 Task: Share a photo edited with the "Silvertone" filter for a vintage black-and-white look
Action: Mouse pressed left at (780, 533)
Screenshot: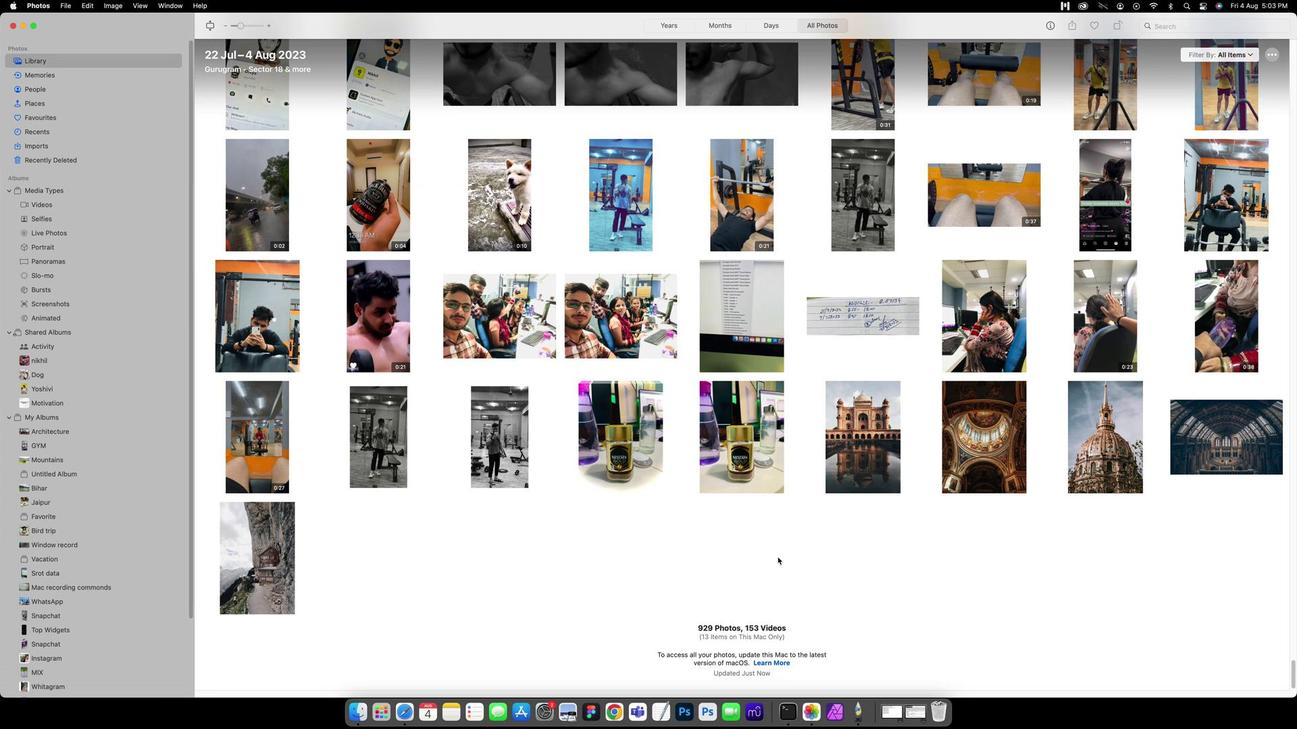 
Action: Mouse moved to (725, 429)
Screenshot: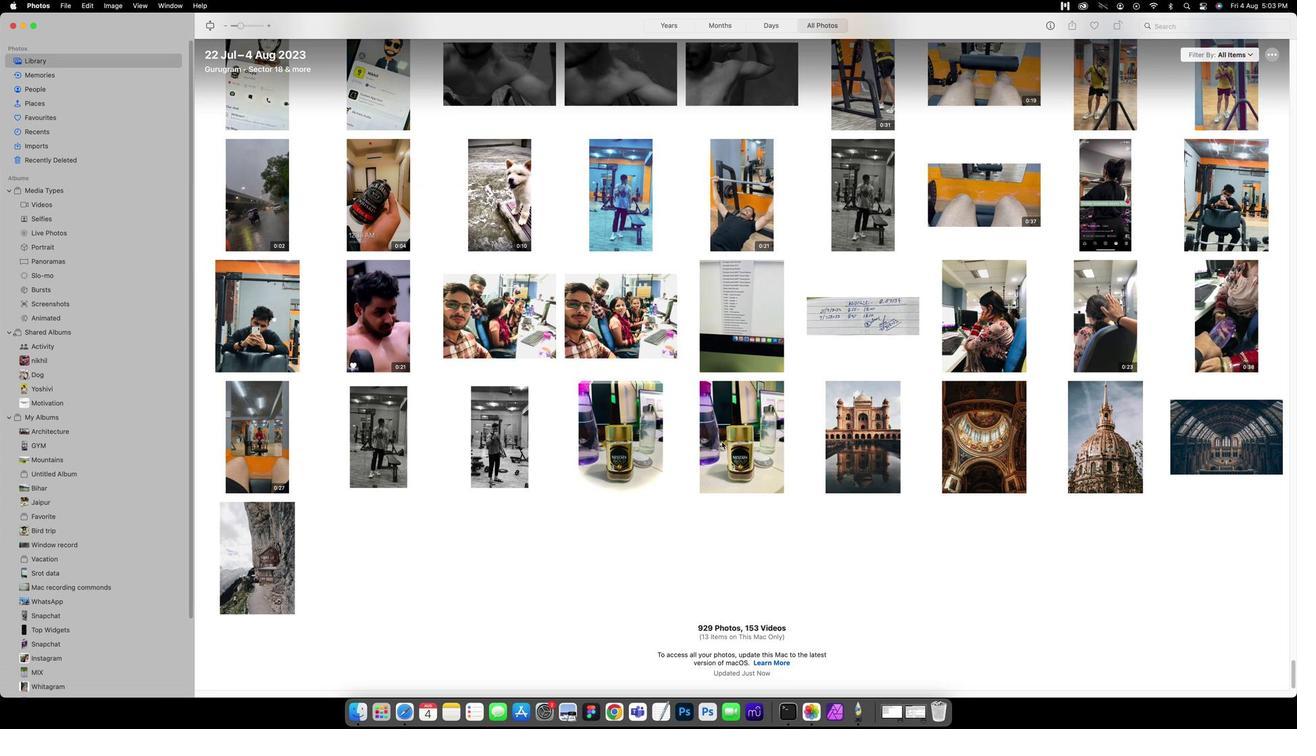 
Action: Mouse pressed left at (725, 429)
Screenshot: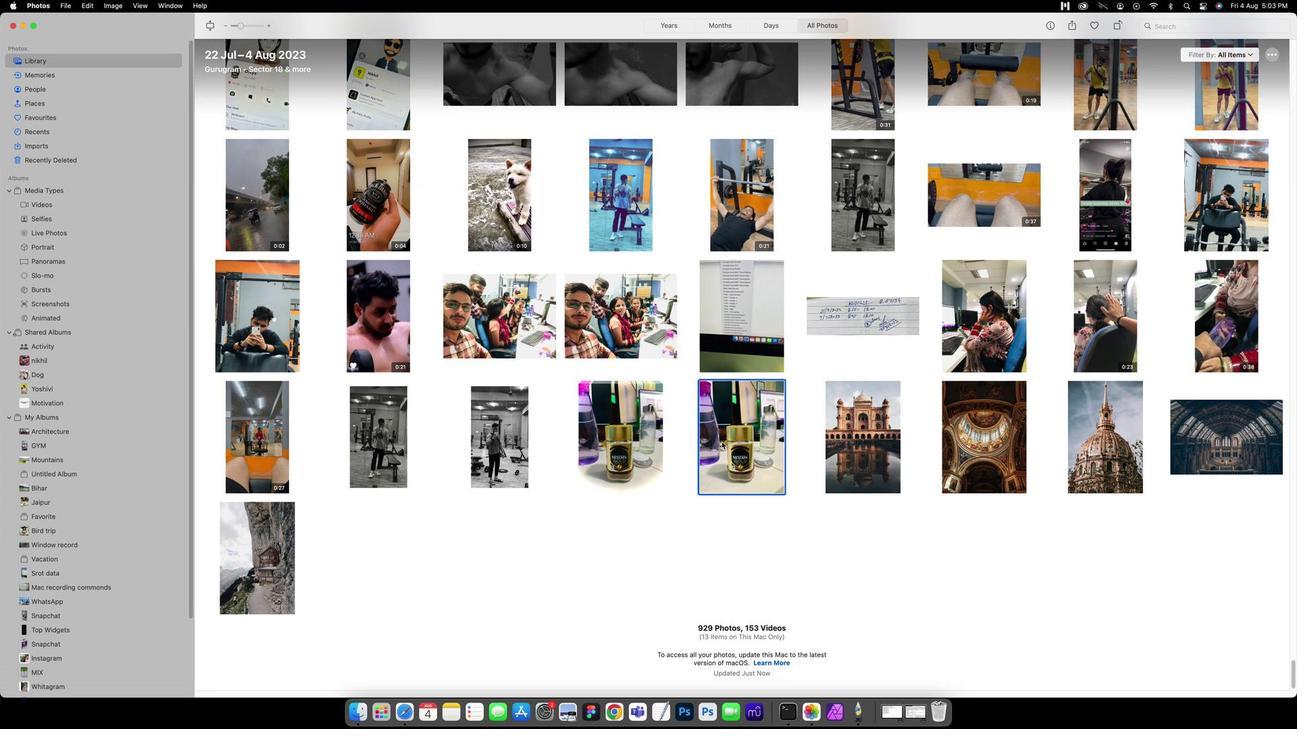 
Action: Mouse pressed left at (725, 429)
Screenshot: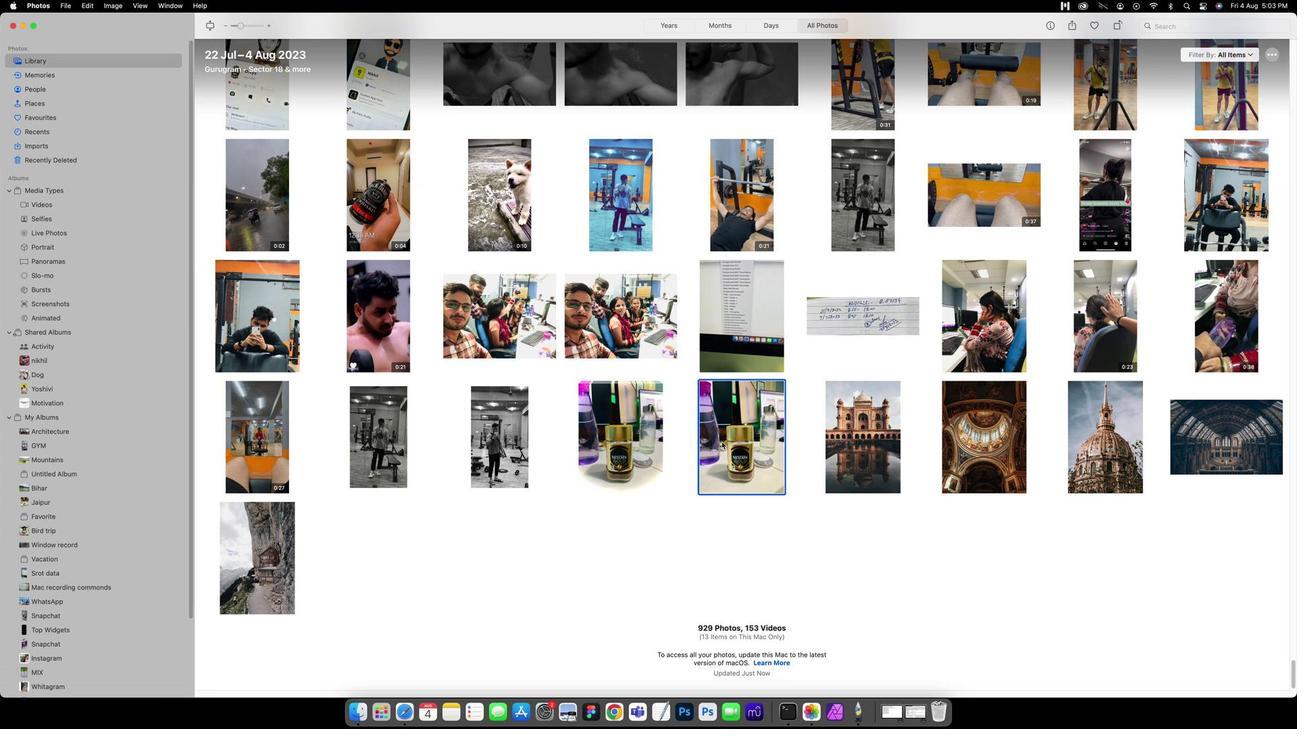 
Action: Mouse moved to (1262, 50)
Screenshot: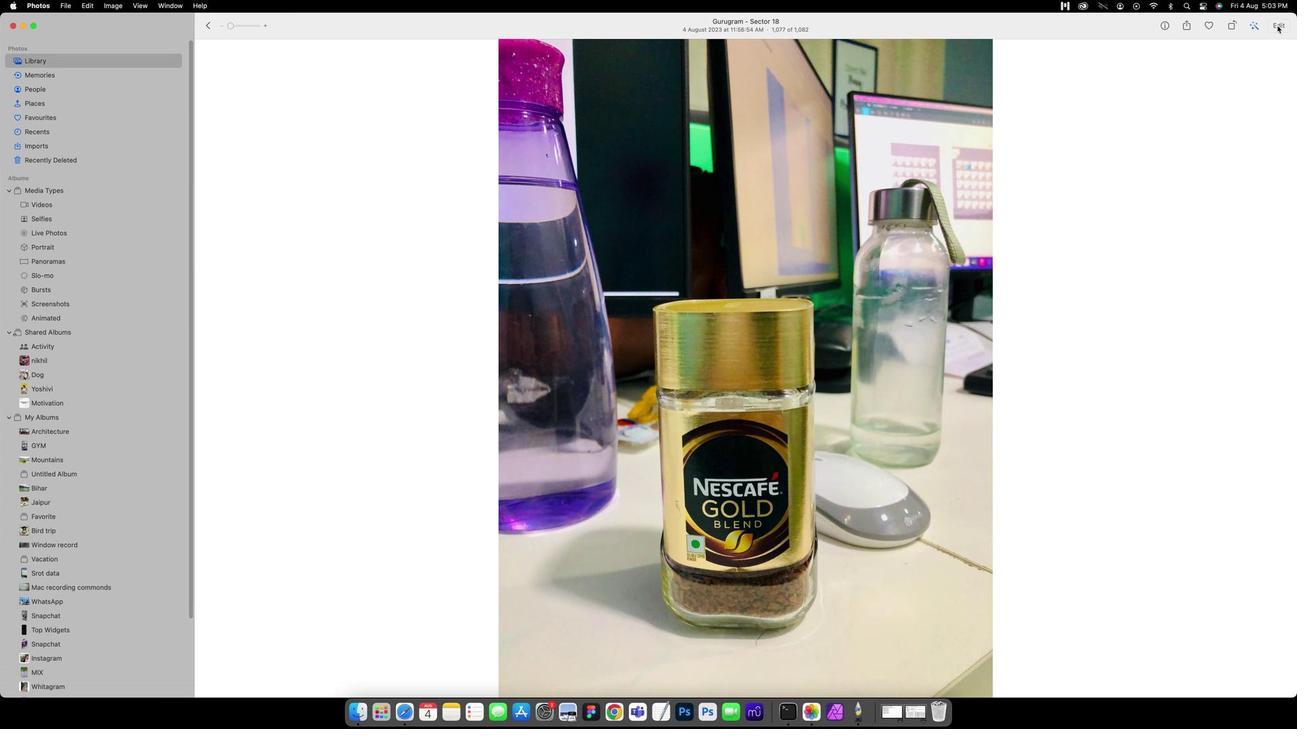 
Action: Mouse pressed left at (1262, 50)
Screenshot: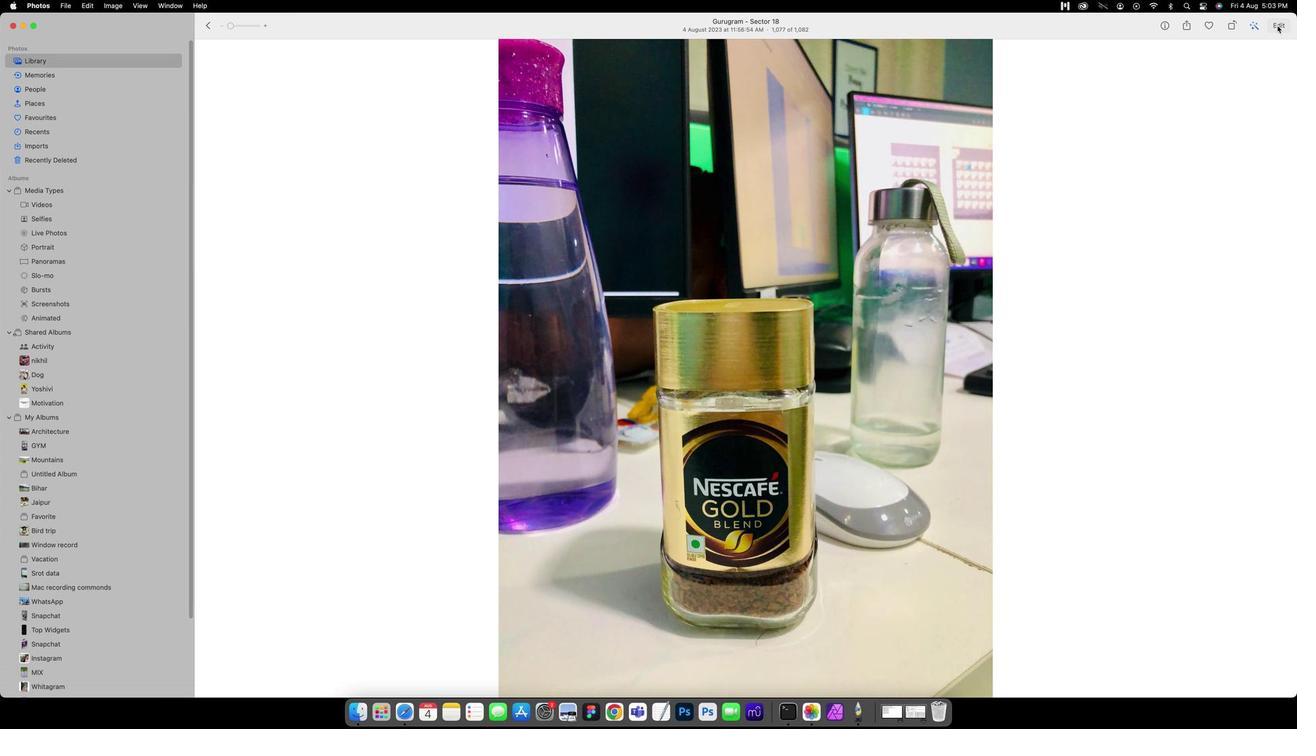 
Action: Mouse moved to (665, 49)
Screenshot: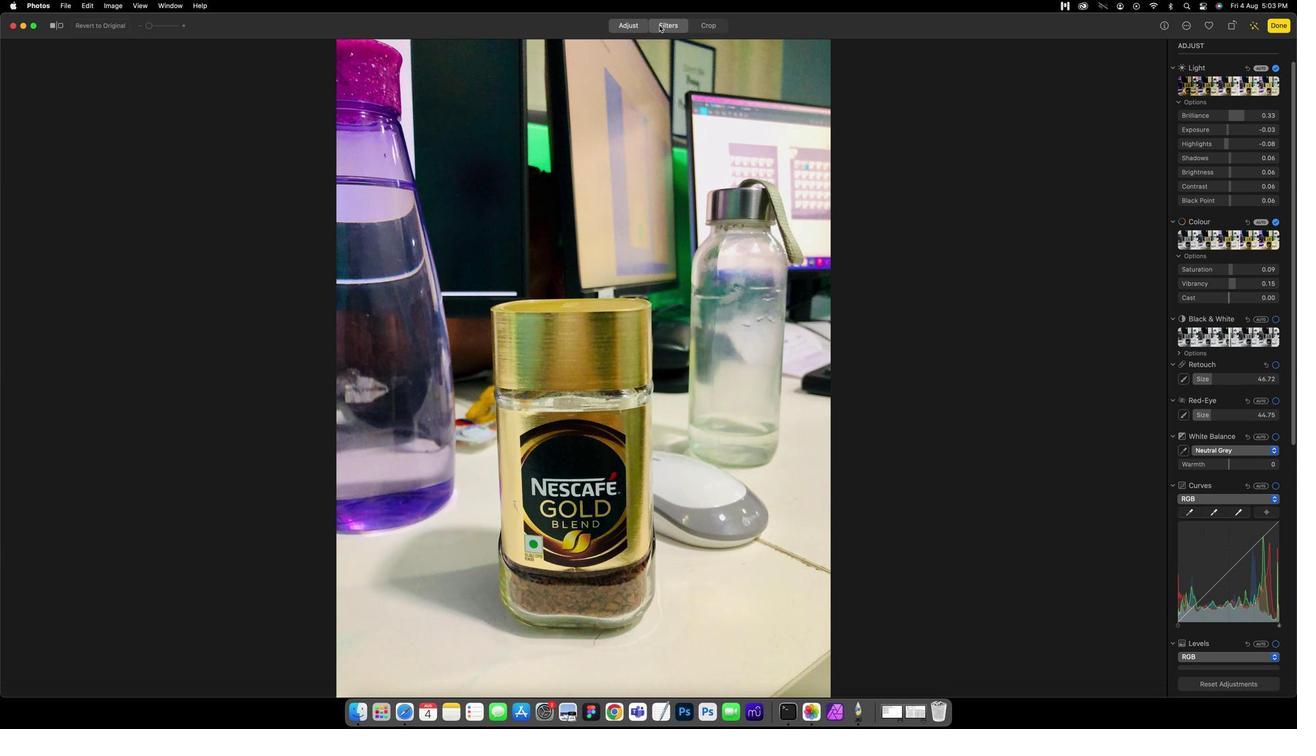 
Action: Mouse pressed left at (665, 49)
Screenshot: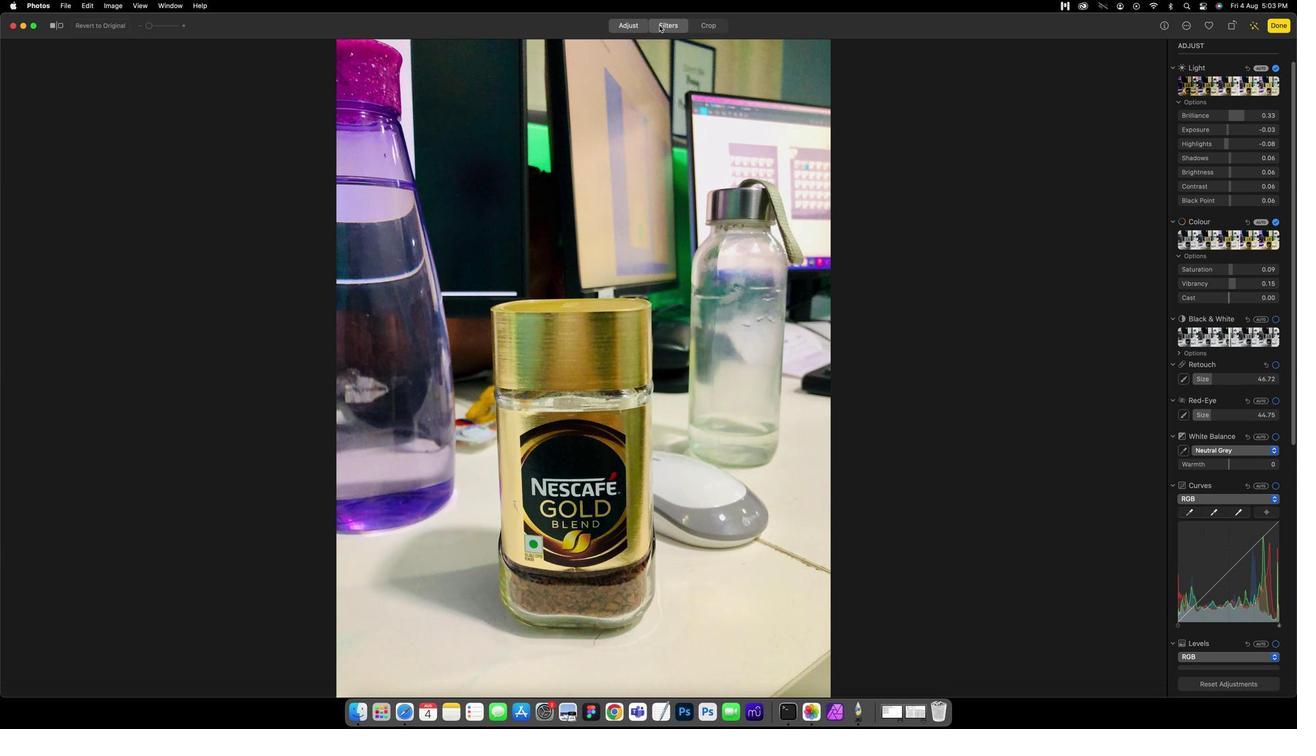 
Action: Mouse moved to (1171, 248)
Screenshot: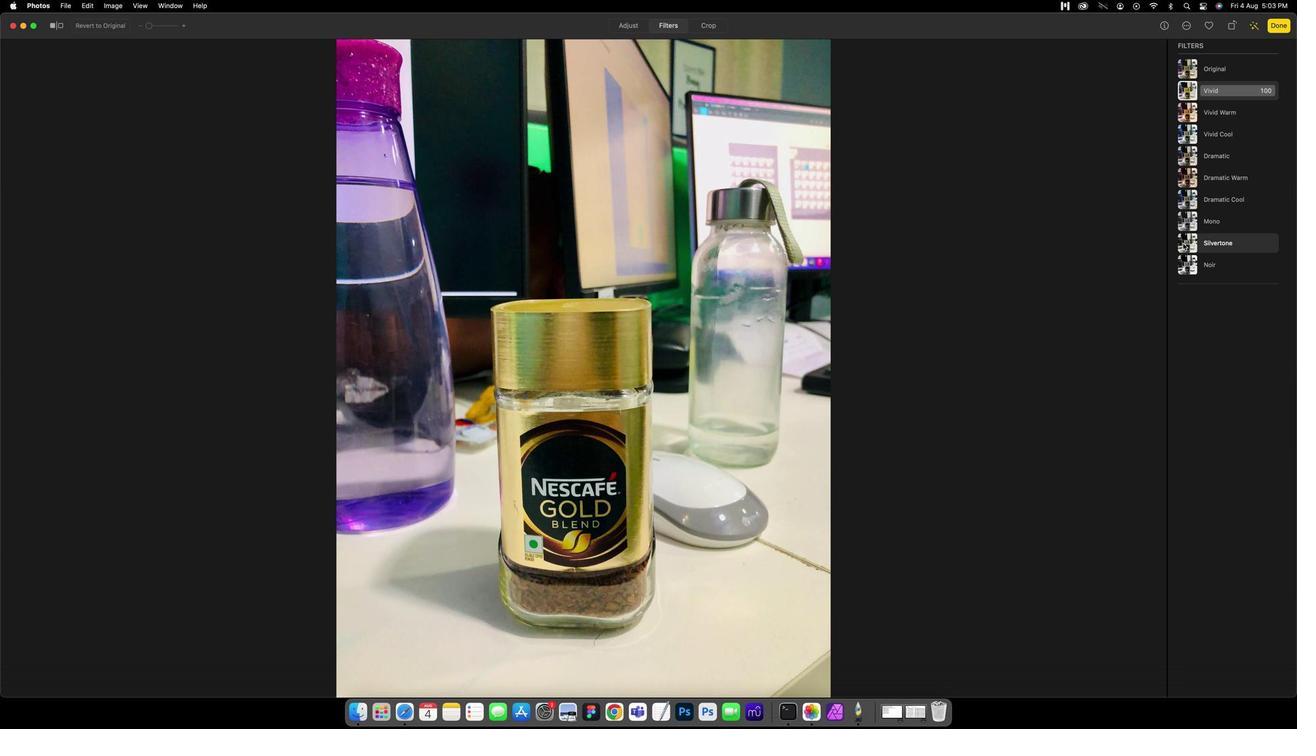 
Action: Mouse pressed left at (1171, 248)
Screenshot: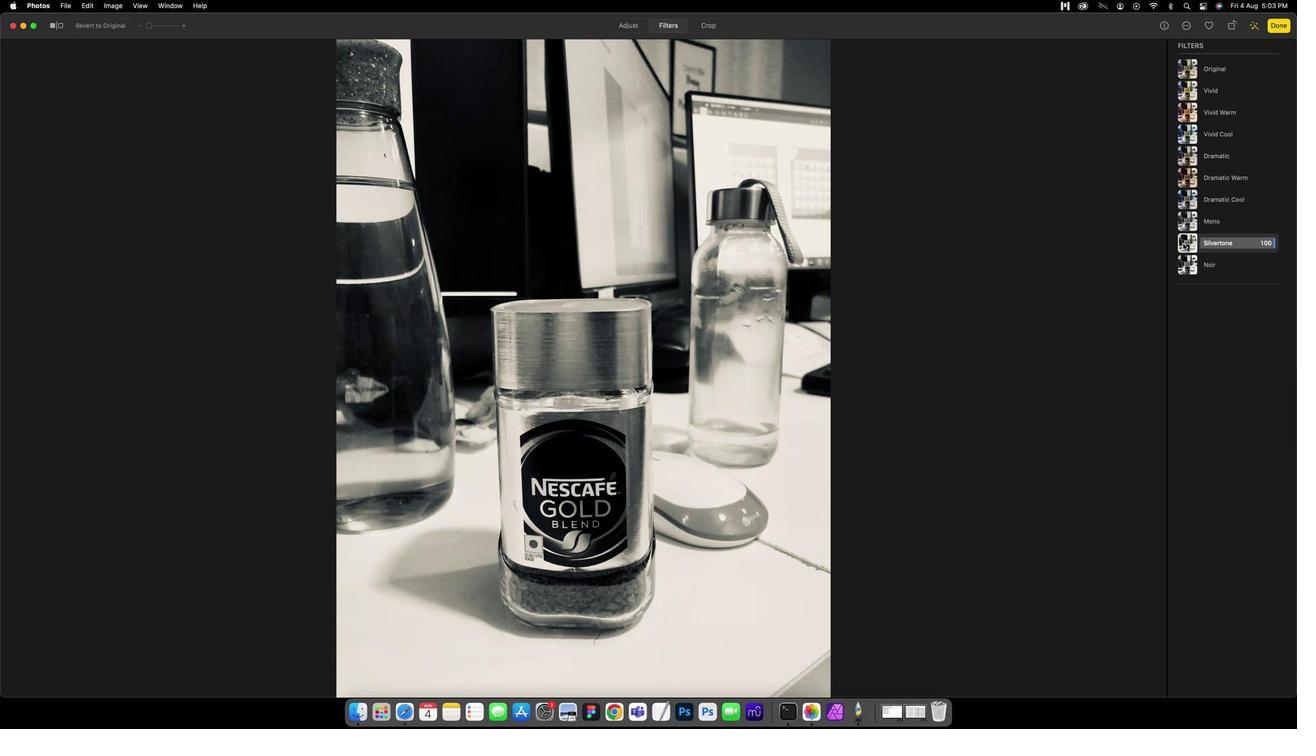 
Action: Mouse moved to (631, 50)
Screenshot: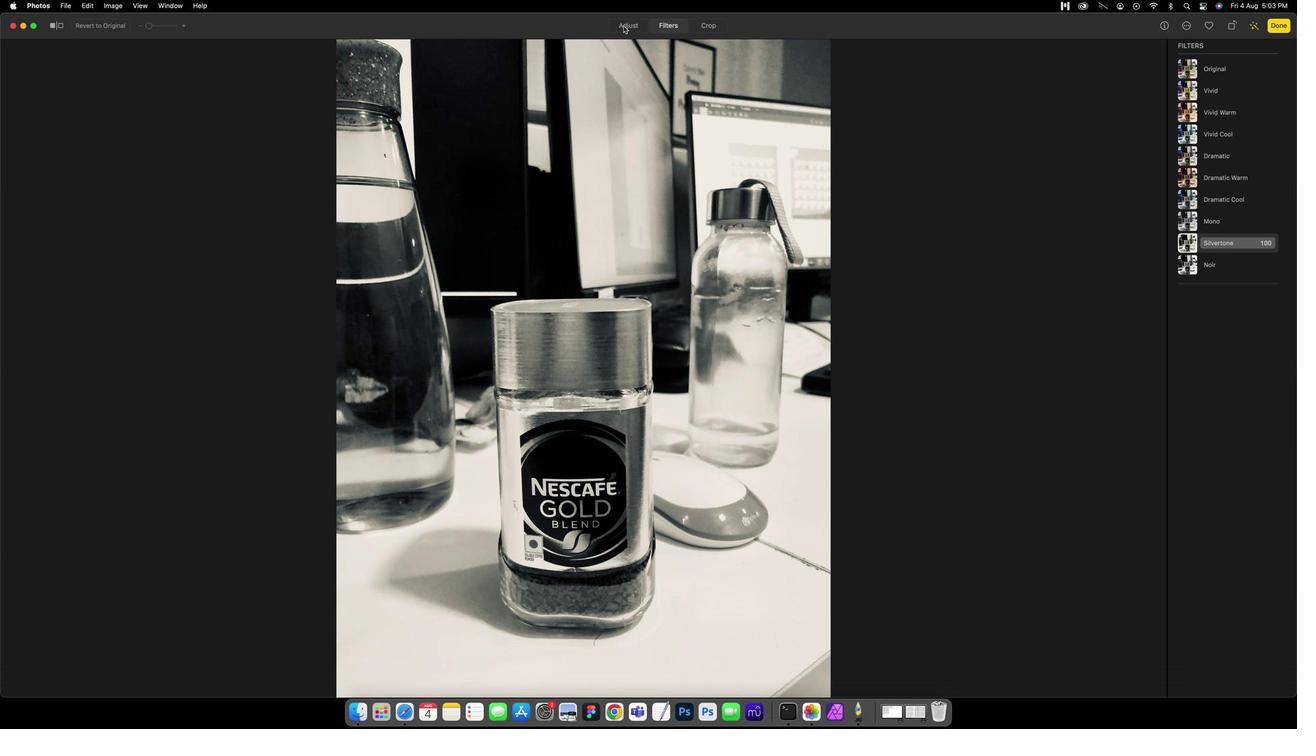 
Action: Mouse pressed left at (631, 50)
Screenshot: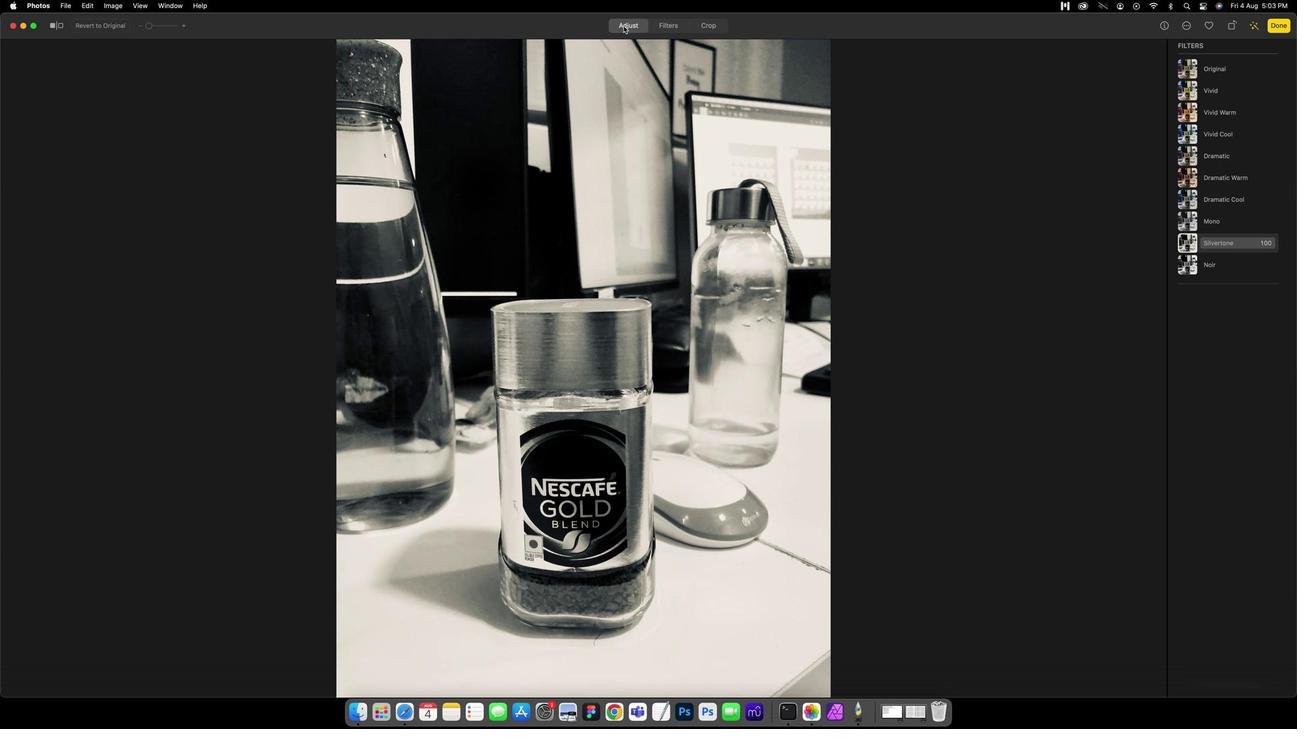 
Action: Mouse moved to (1216, 129)
Screenshot: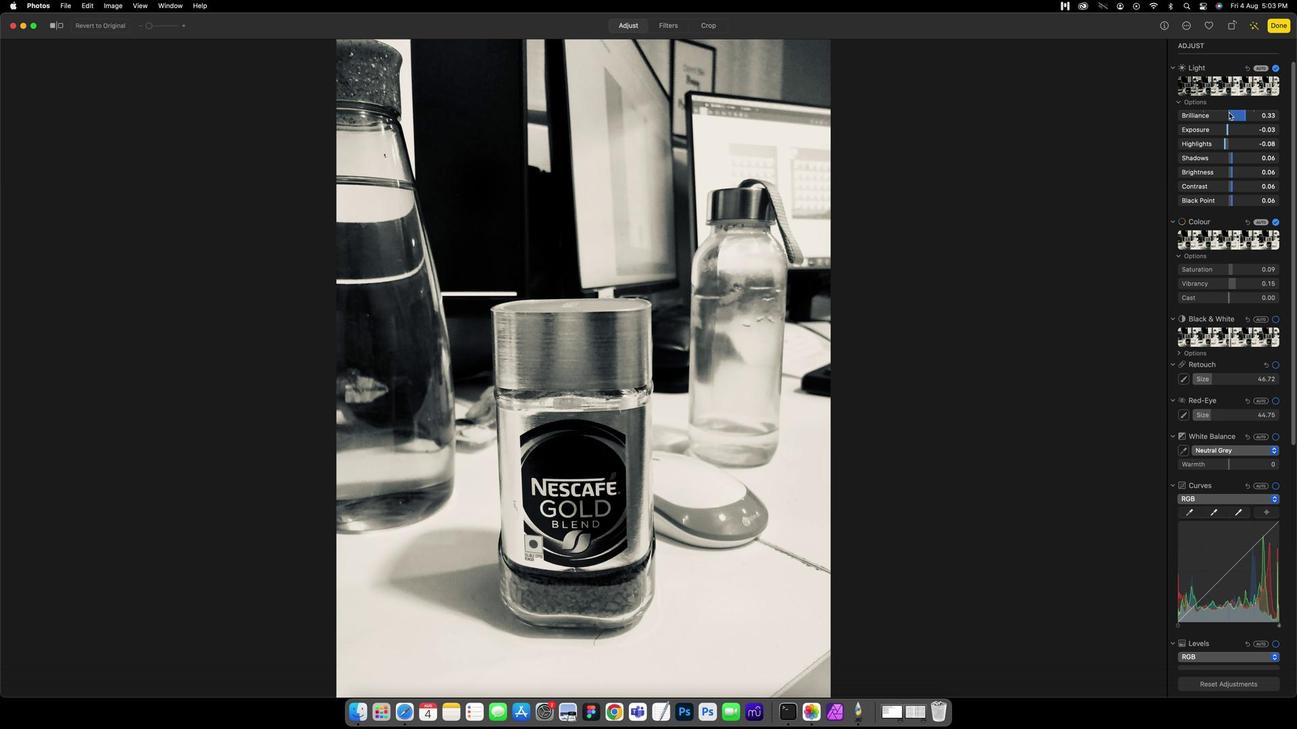 
Action: Mouse pressed left at (1216, 129)
Screenshot: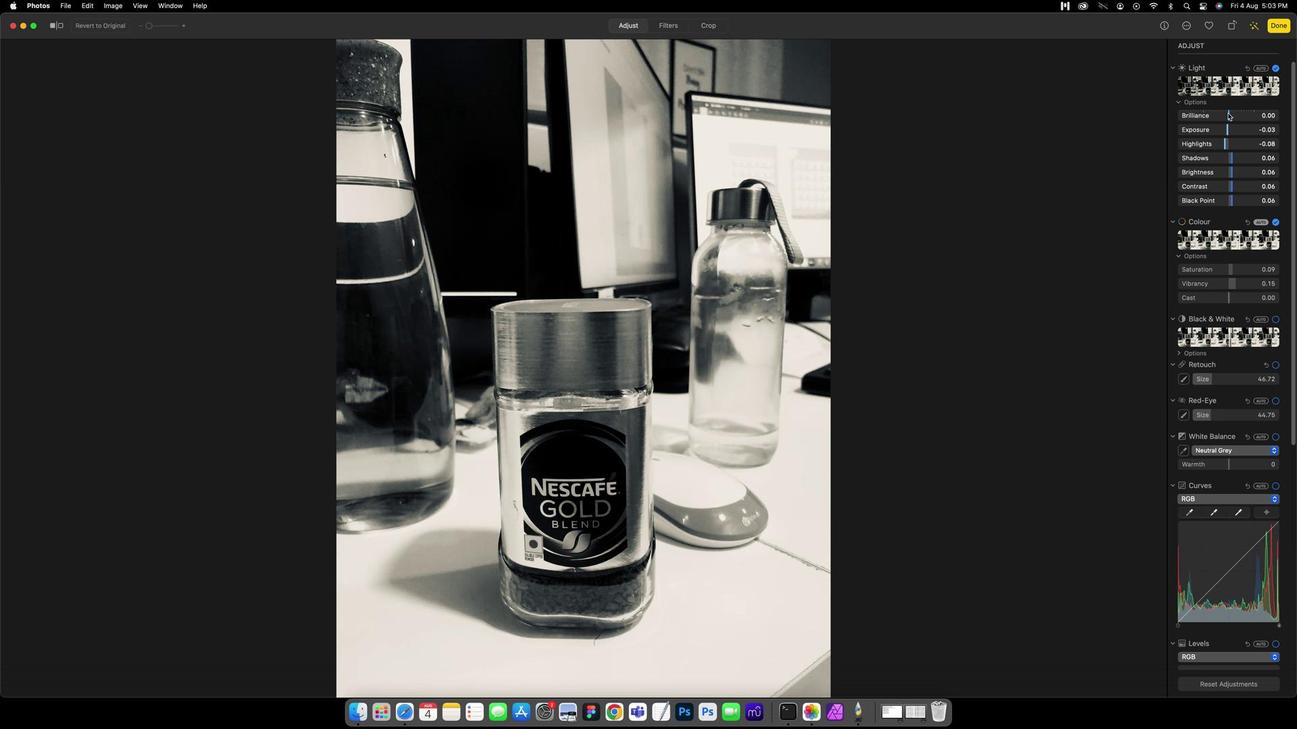 
Action: Mouse moved to (1215, 143)
Screenshot: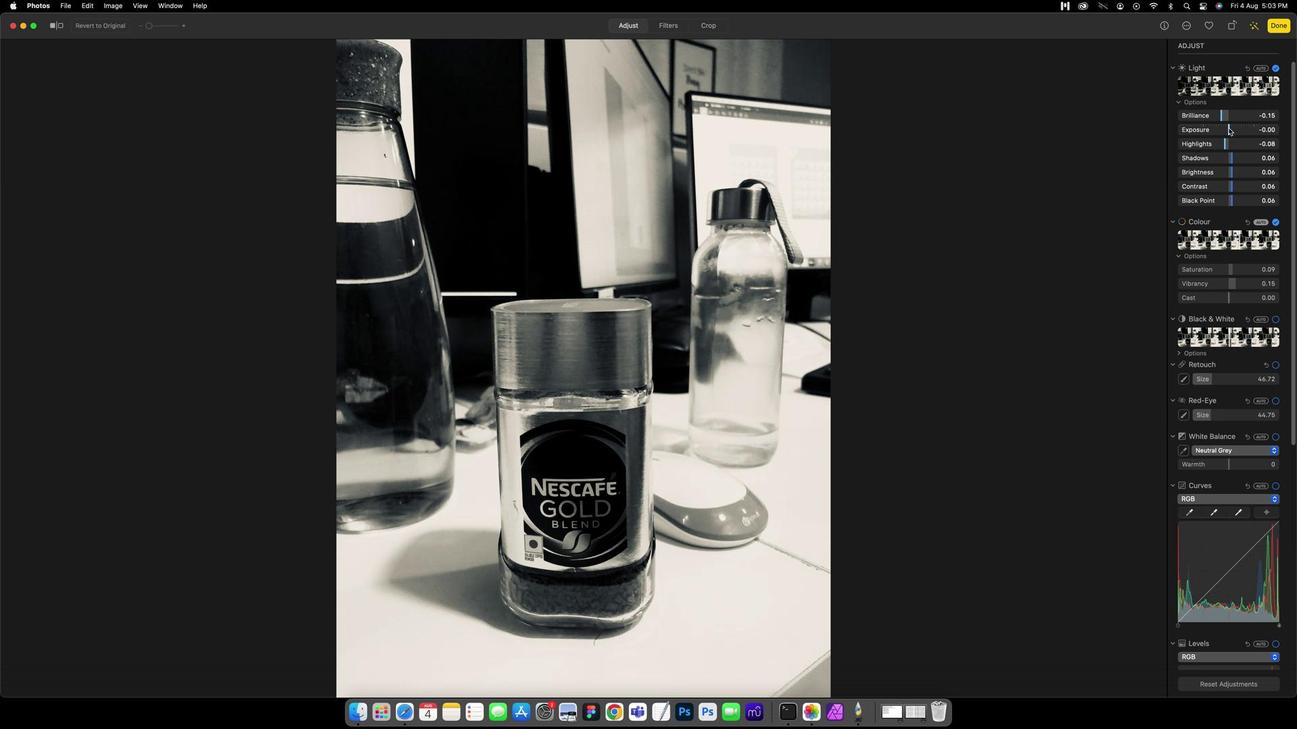 
Action: Mouse pressed left at (1215, 143)
Screenshot: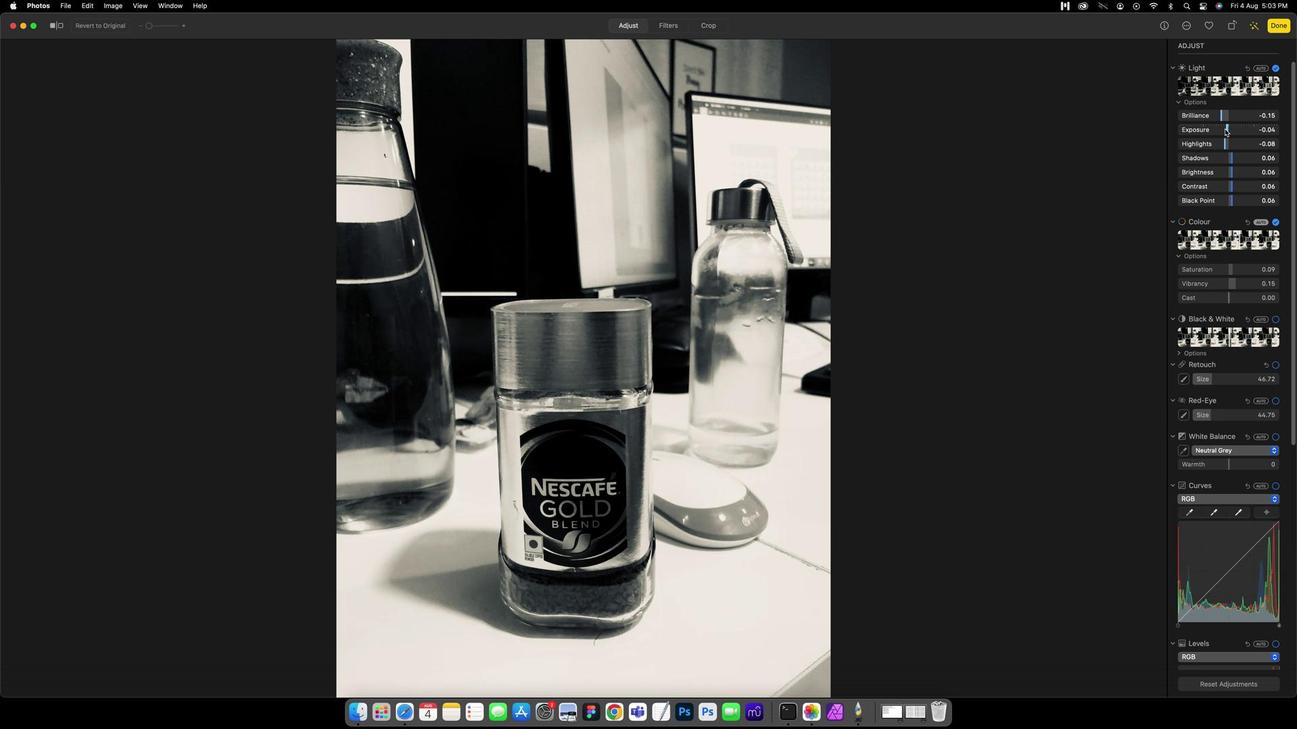 
Action: Mouse moved to (1210, 155)
Screenshot: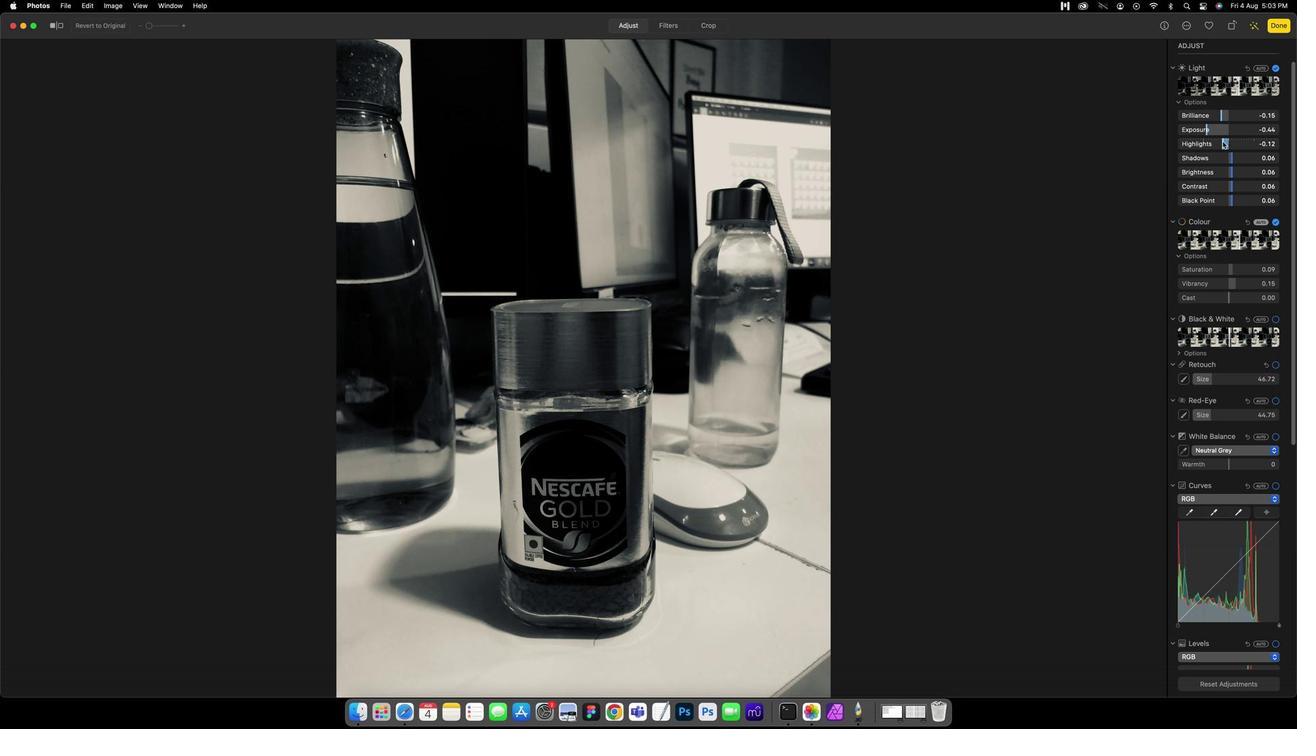 
Action: Mouse pressed left at (1210, 155)
Screenshot: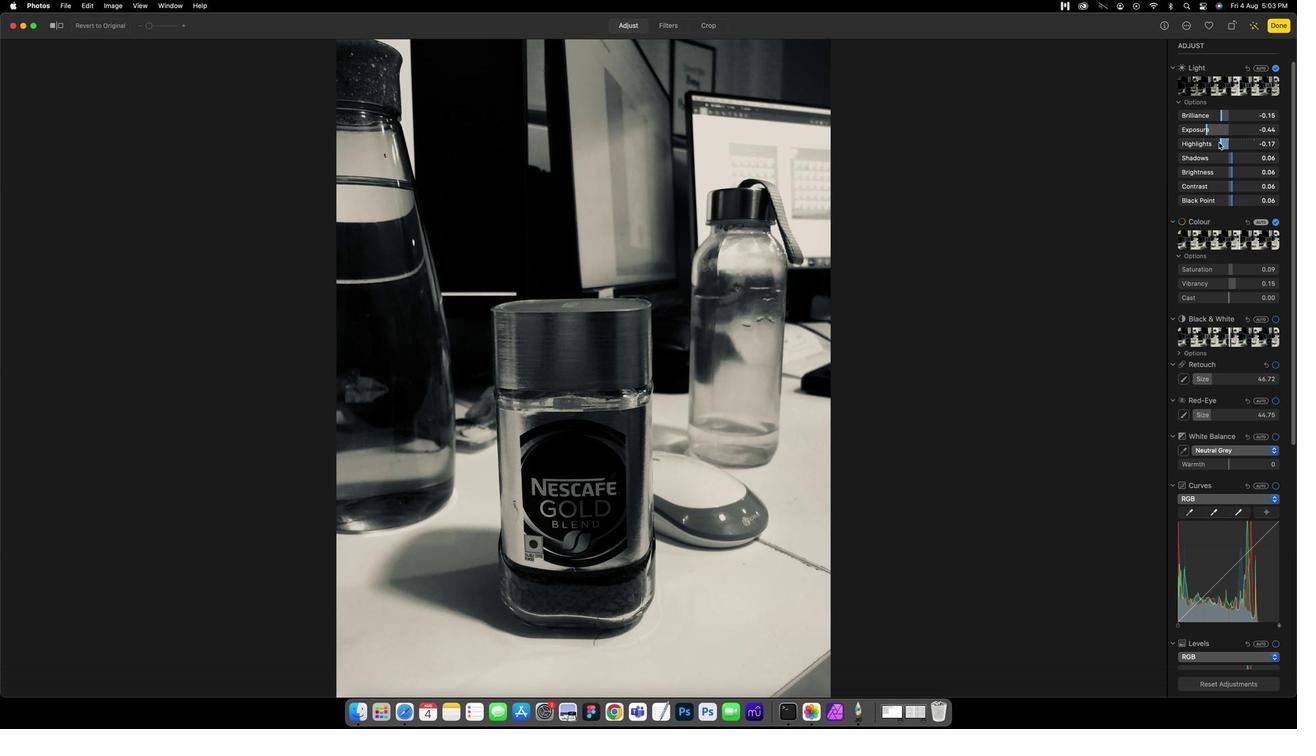 
Action: Mouse moved to (1216, 167)
Screenshot: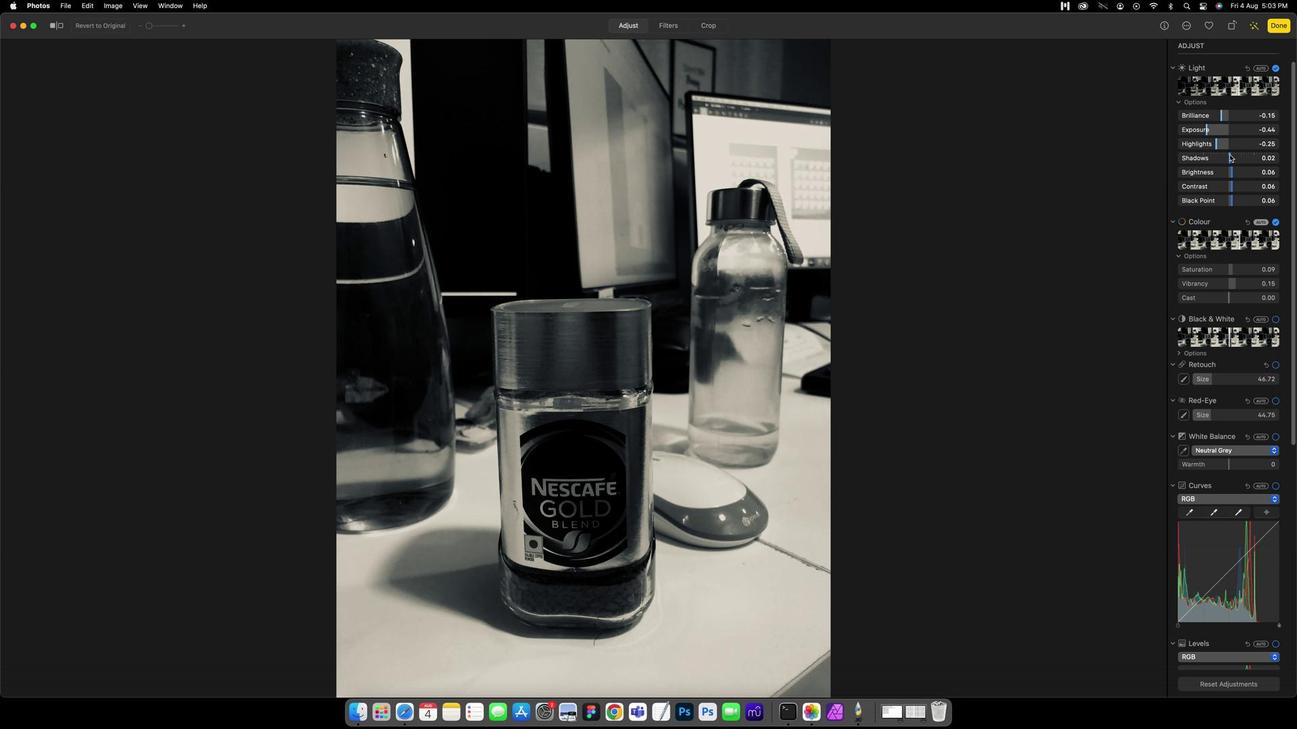 
Action: Mouse pressed left at (1216, 167)
Screenshot: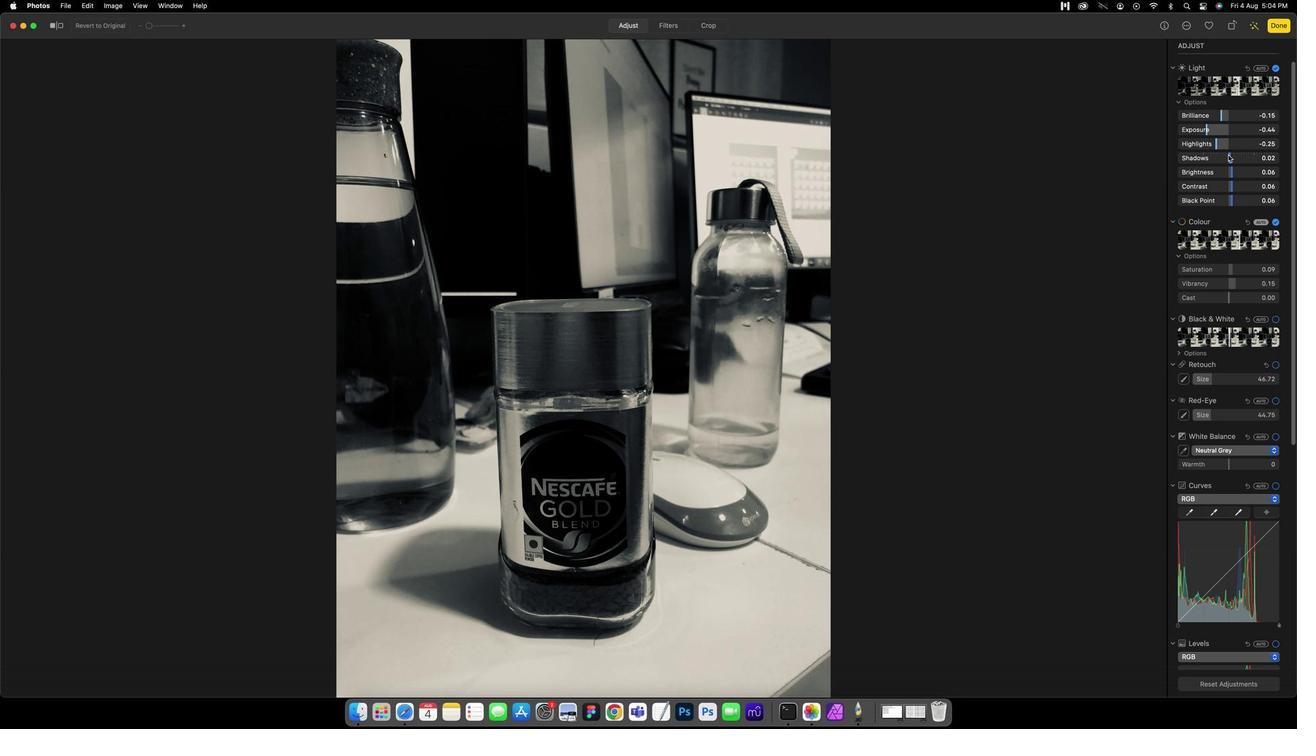 
Action: Mouse moved to (1218, 185)
Screenshot: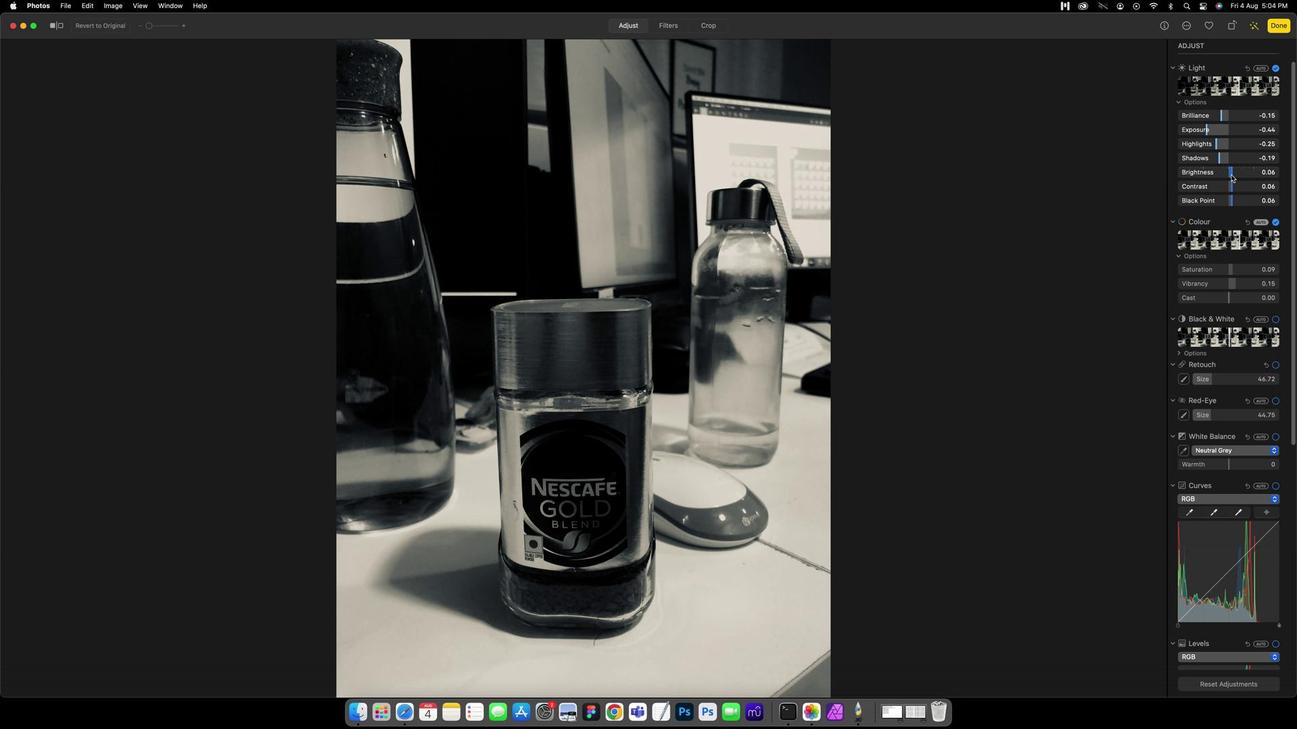 
Action: Mouse pressed left at (1218, 185)
Screenshot: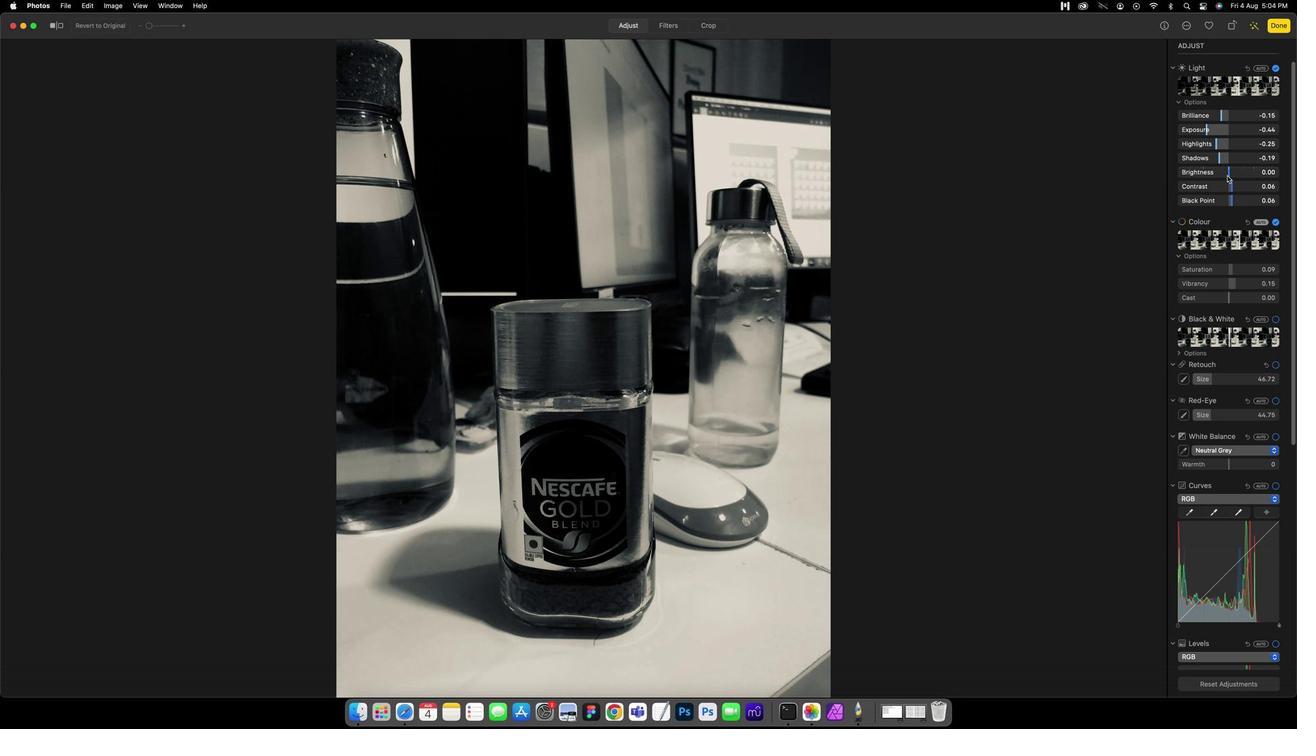 
Action: Mouse moved to (1218, 193)
Screenshot: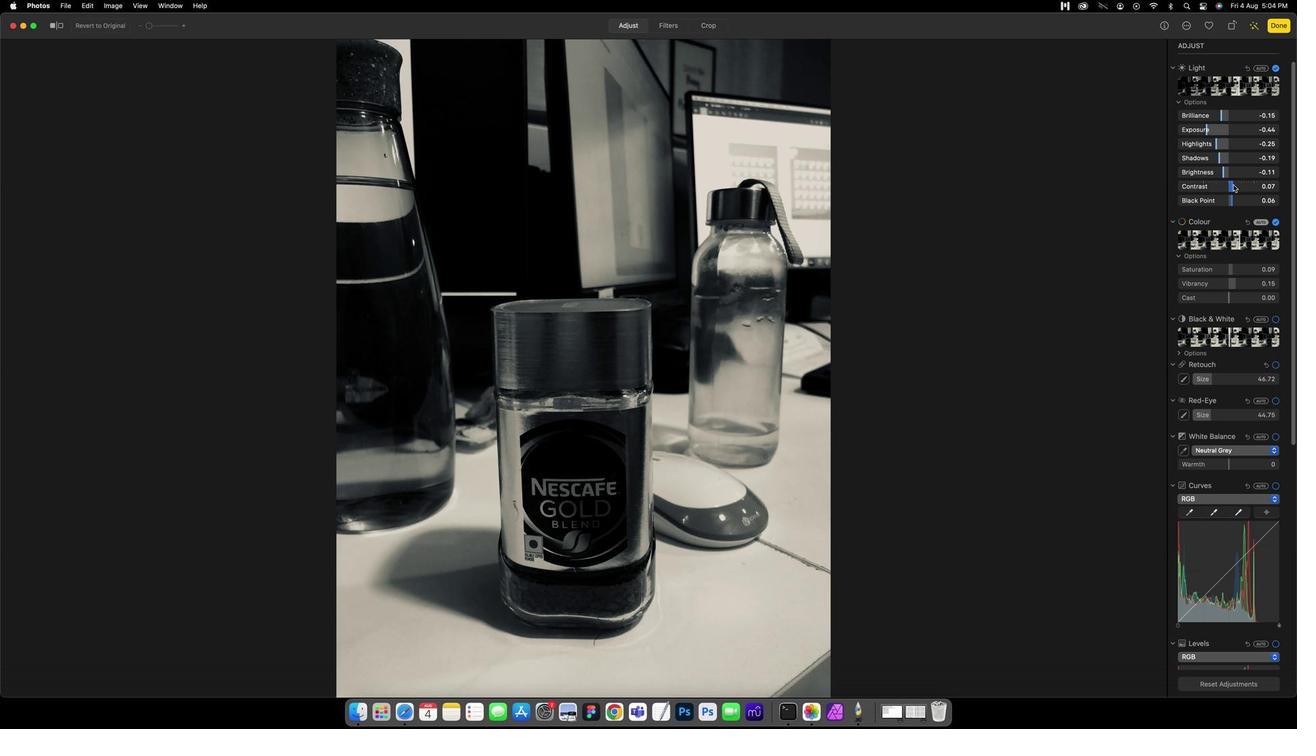 
Action: Mouse pressed left at (1218, 193)
Screenshot: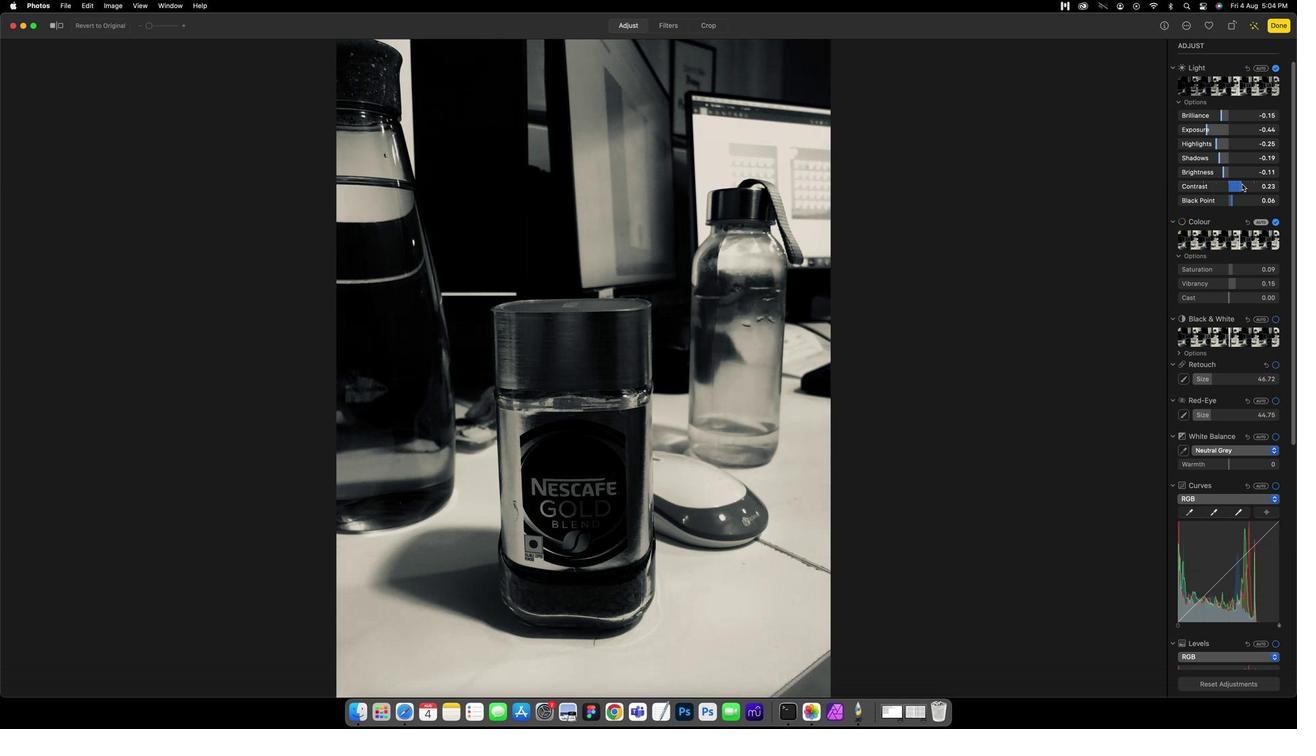 
Action: Mouse moved to (1220, 207)
Screenshot: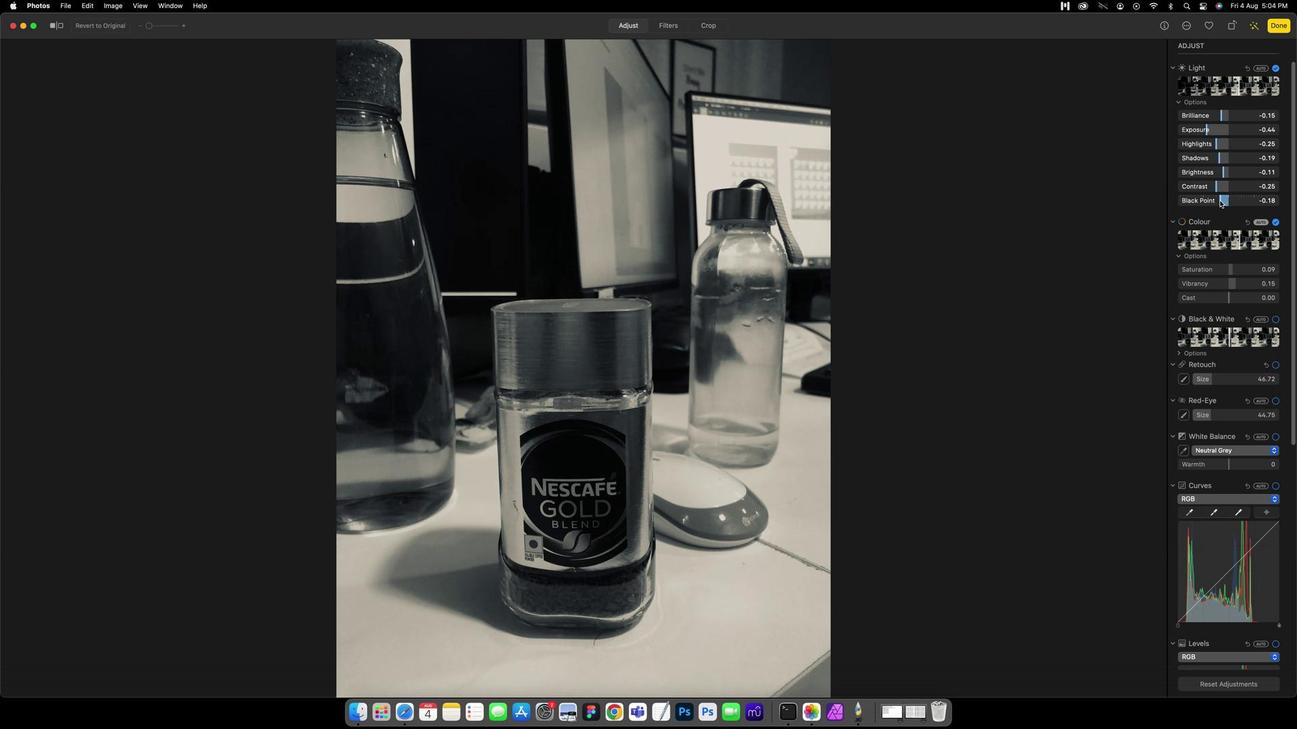 
Action: Mouse pressed left at (1220, 207)
Screenshot: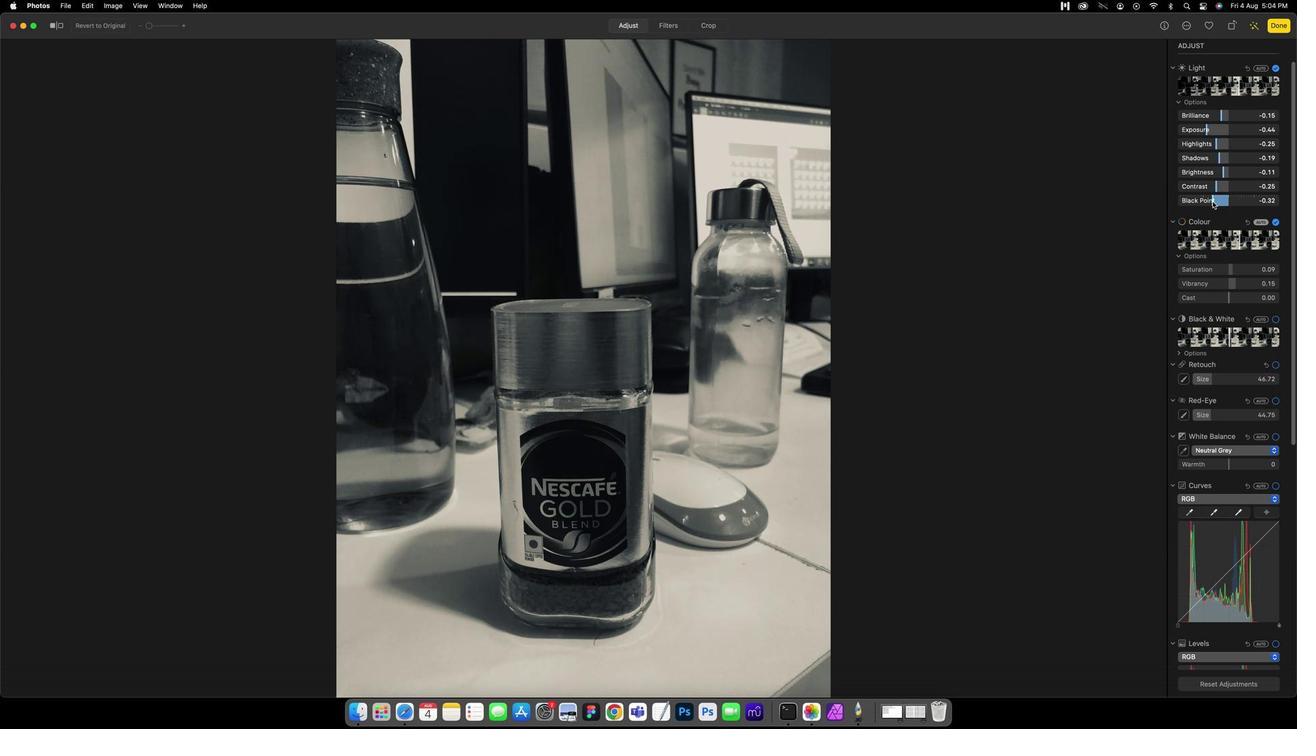 
Action: Mouse moved to (1200, 210)
Screenshot: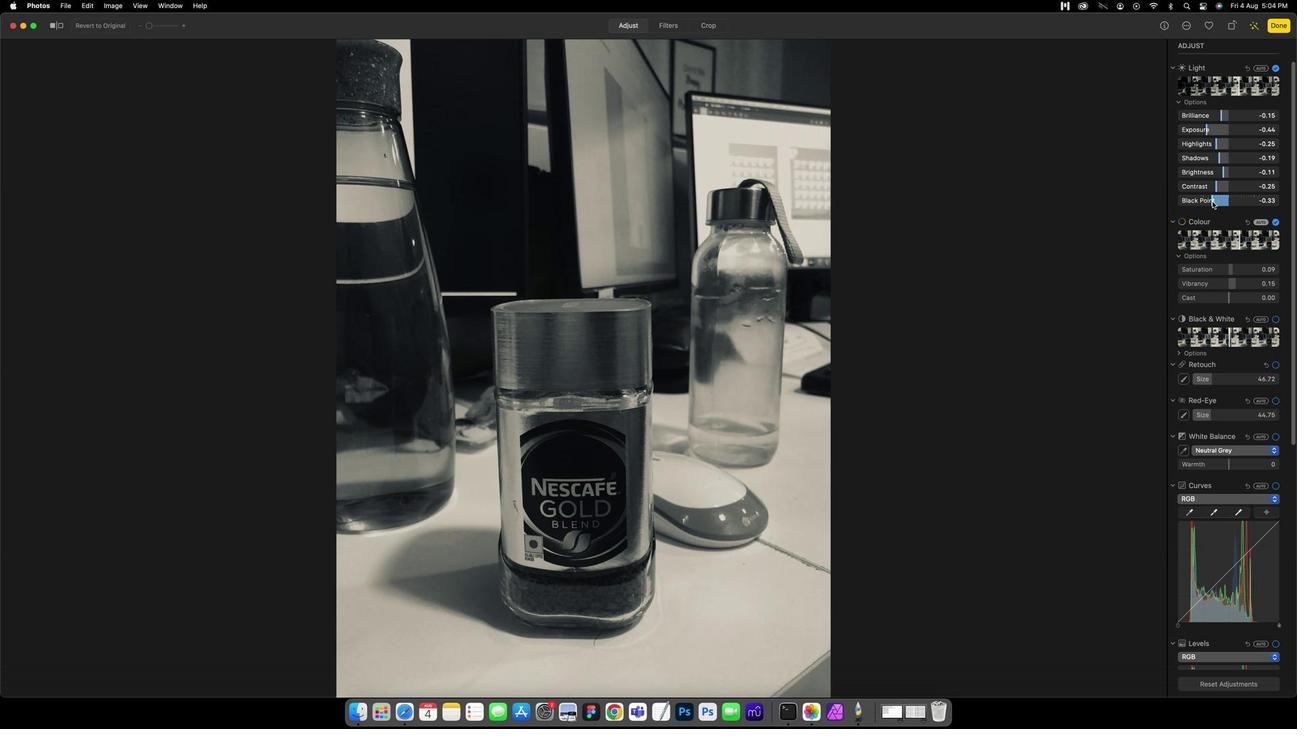 
Action: Mouse scrolled (1200, 210) with delta (29, 26)
Screenshot: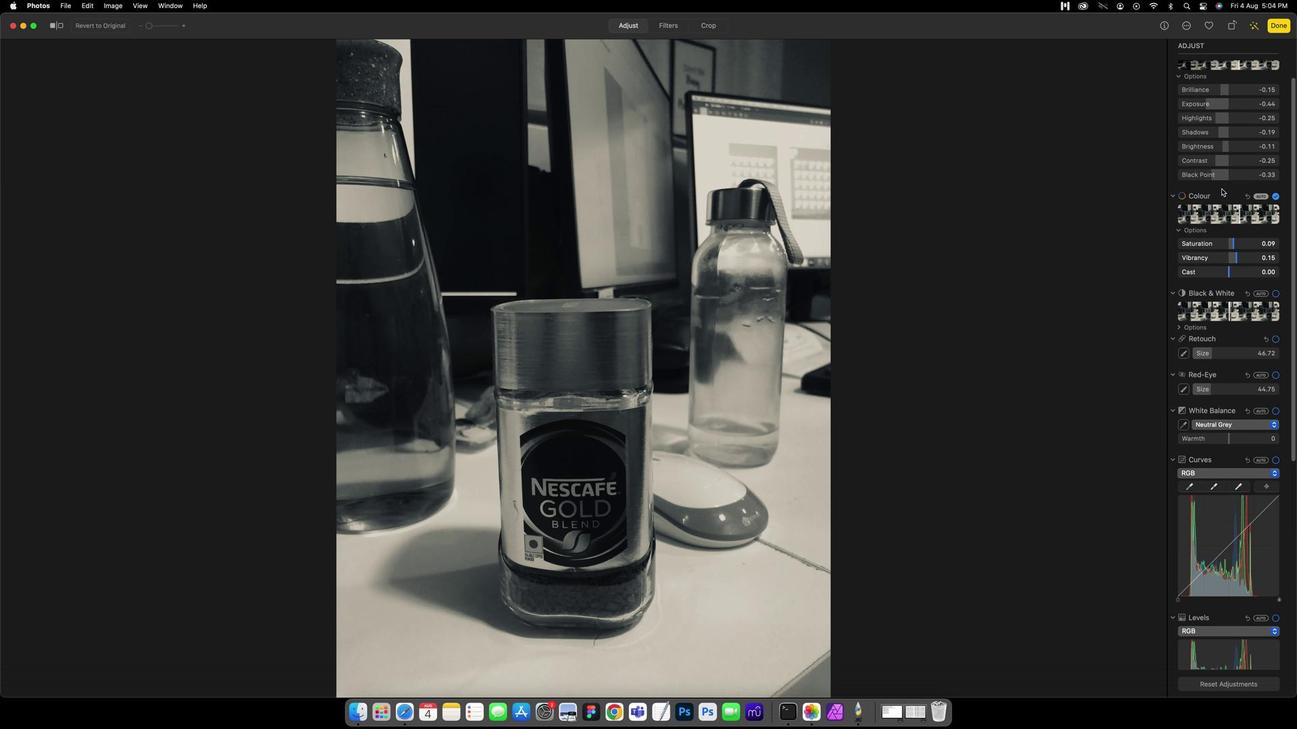 
Action: Mouse scrolled (1200, 210) with delta (29, 26)
Screenshot: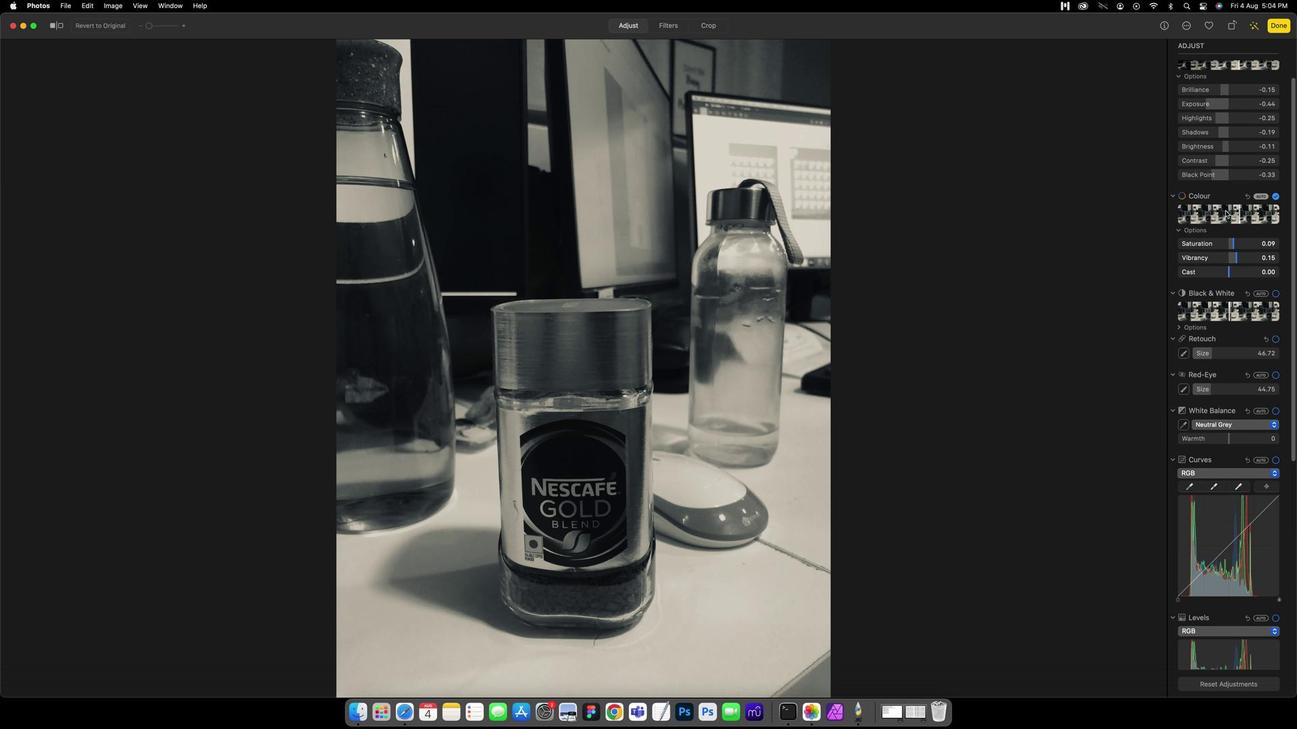 
Action: Mouse scrolled (1200, 210) with delta (29, 26)
Screenshot: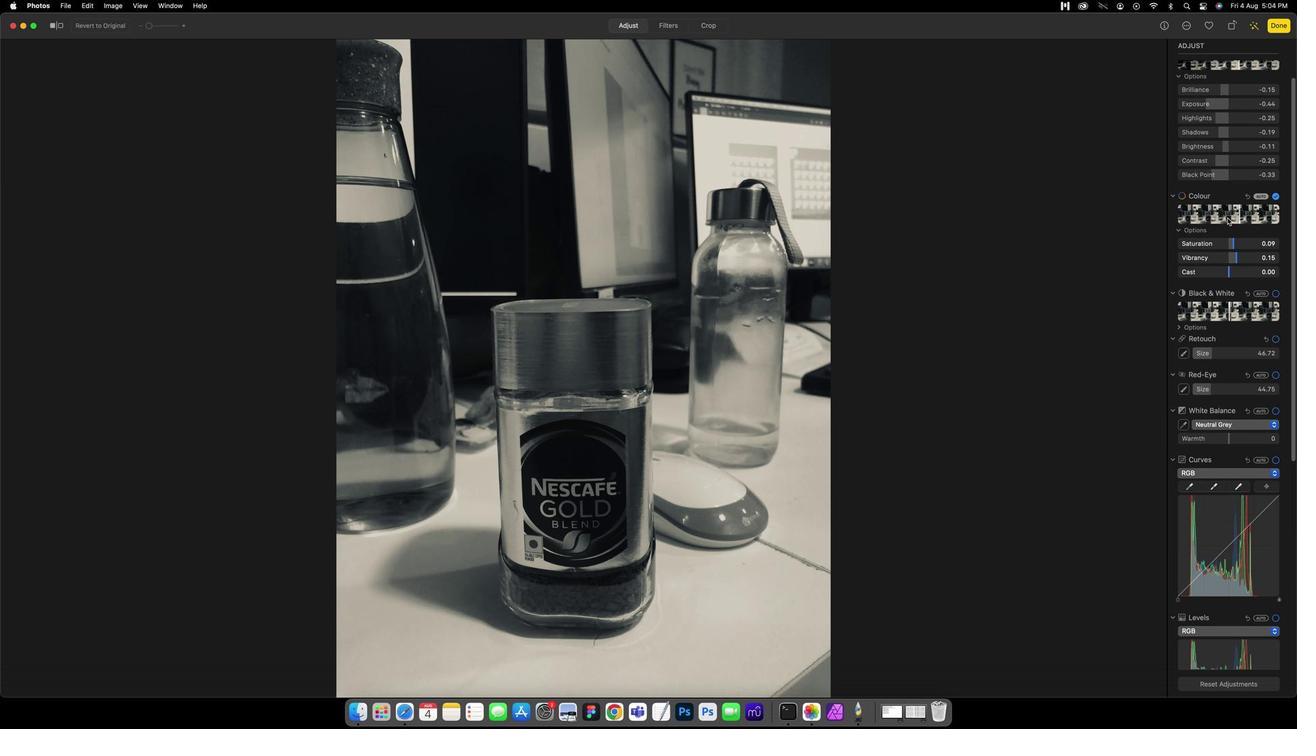 
Action: Mouse scrolled (1200, 210) with delta (29, 26)
Screenshot: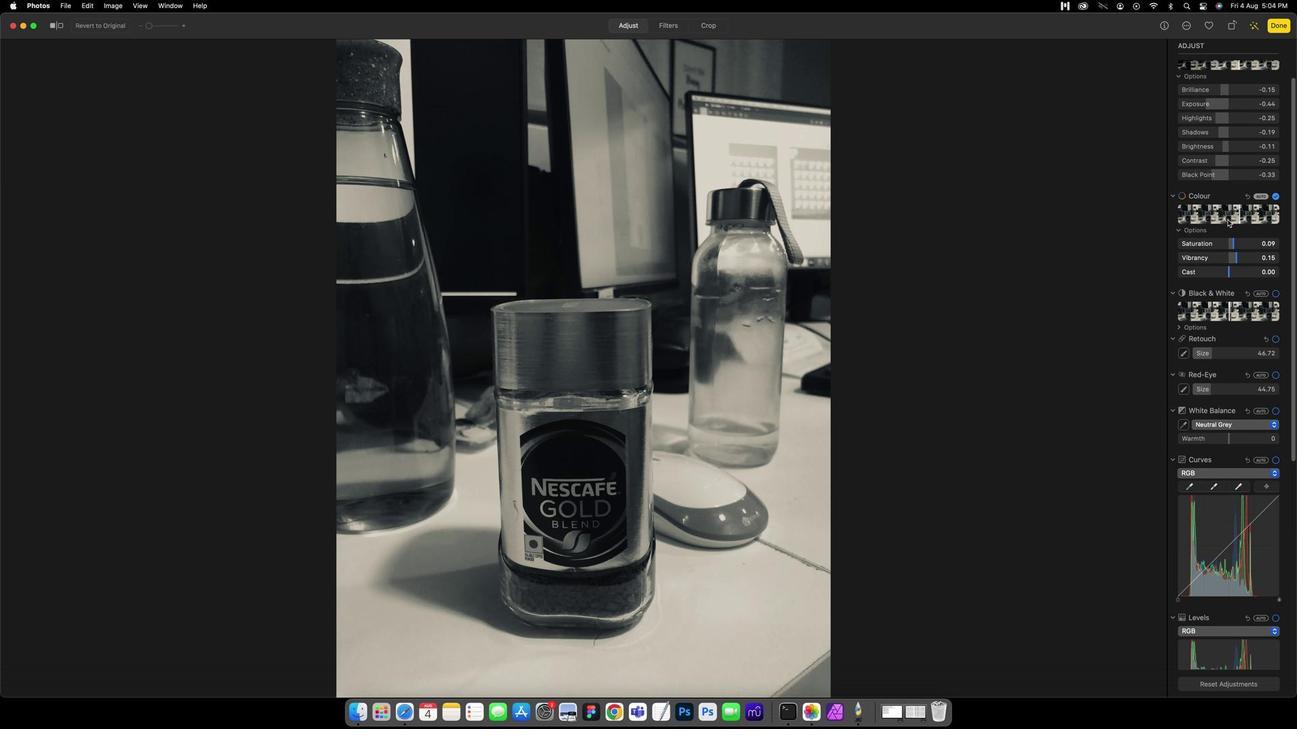 
Action: Mouse scrolled (1200, 210) with delta (29, 26)
Screenshot: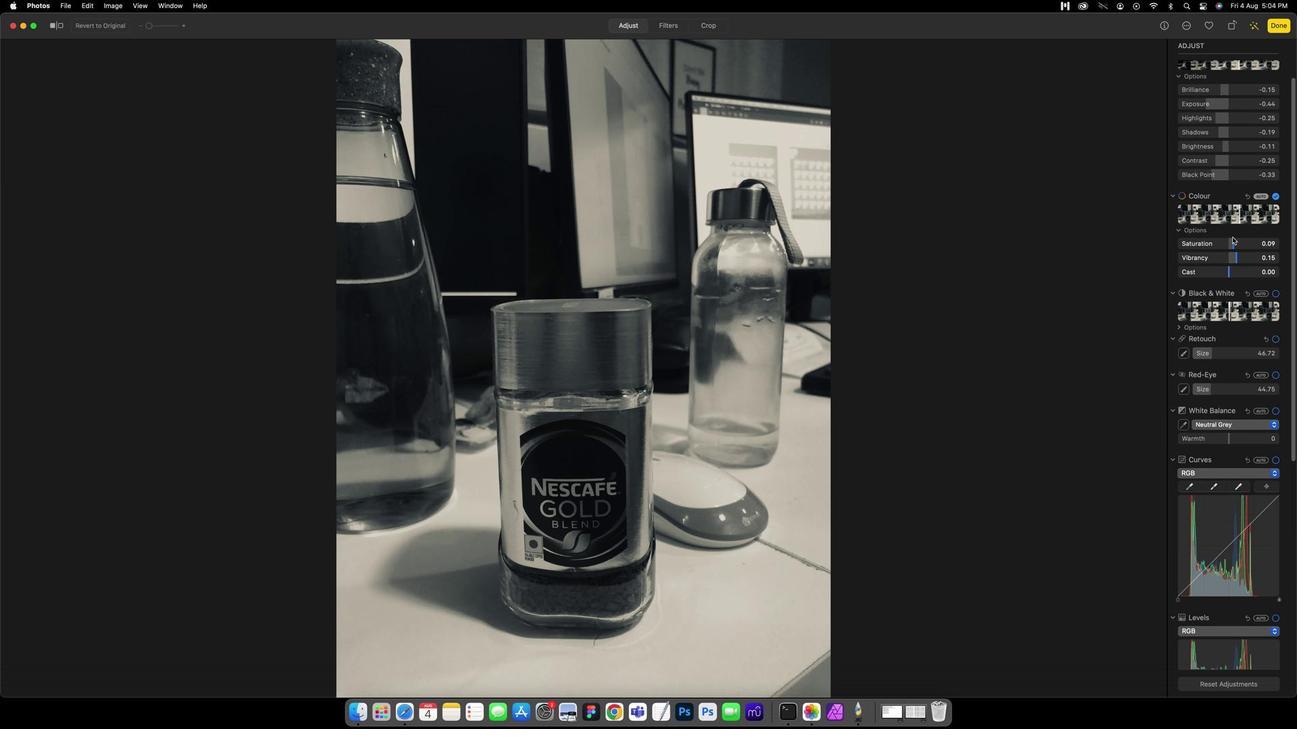 
Action: Mouse scrolled (1200, 210) with delta (29, 26)
Screenshot: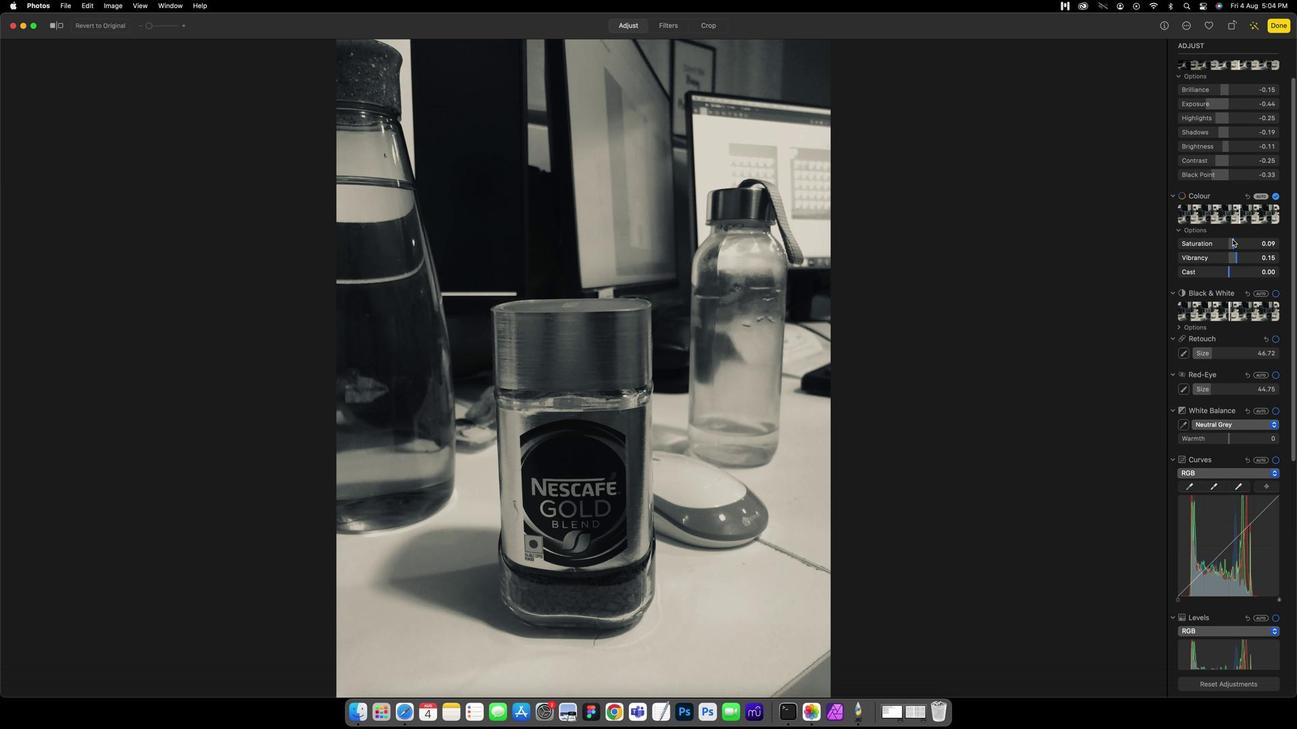 
Action: Mouse scrolled (1200, 210) with delta (29, 26)
Screenshot: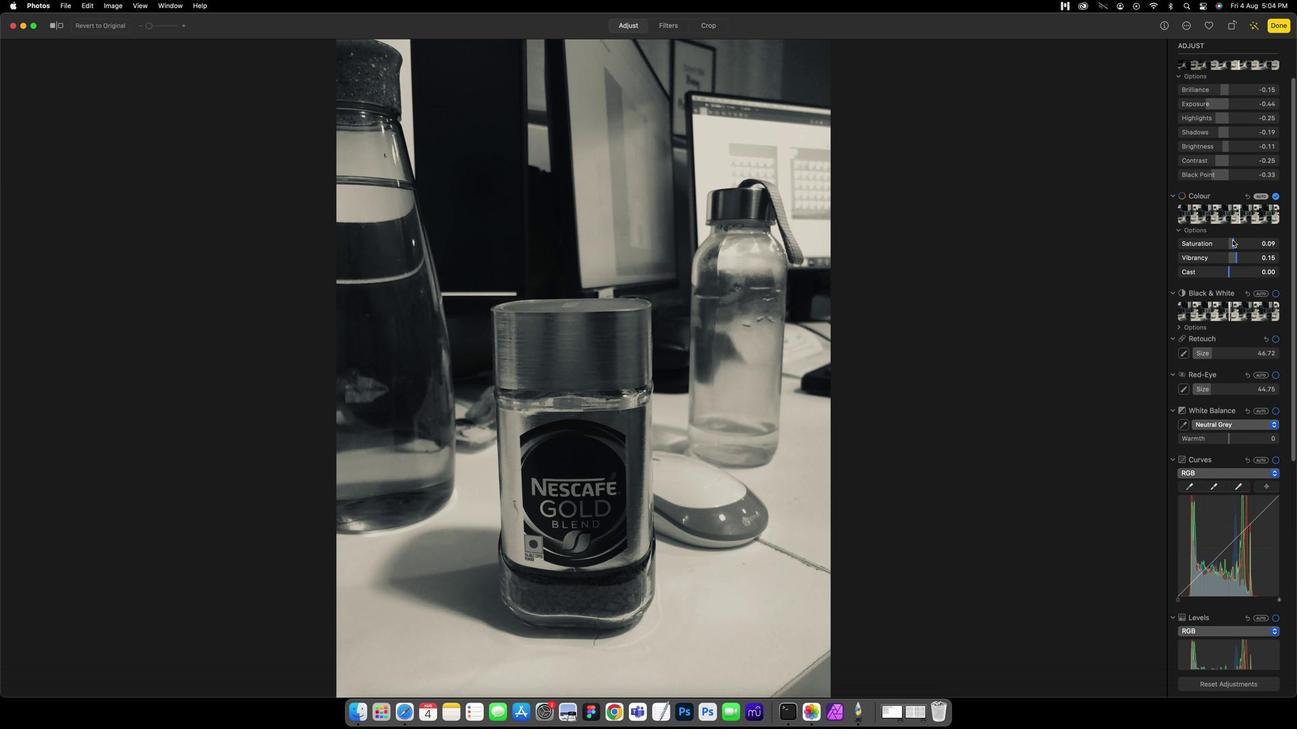 
Action: Mouse moved to (1220, 241)
Screenshot: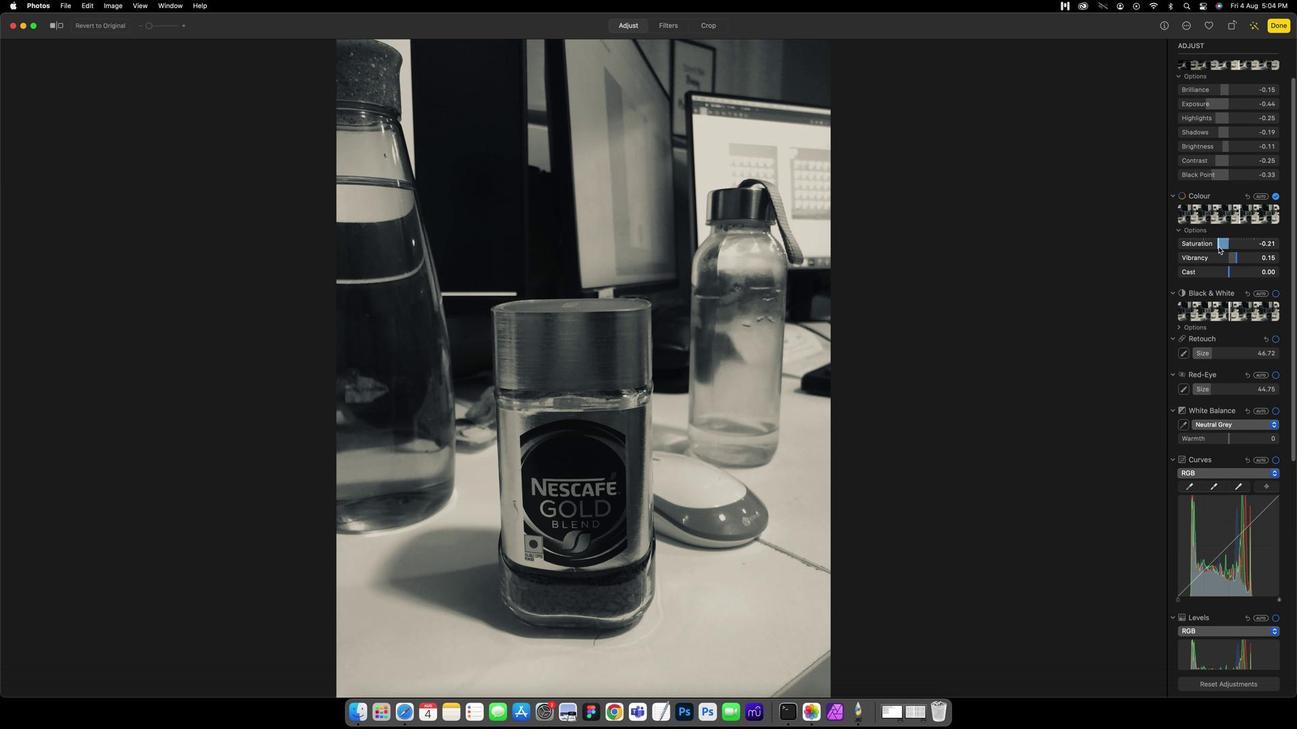 
Action: Mouse pressed left at (1220, 241)
Screenshot: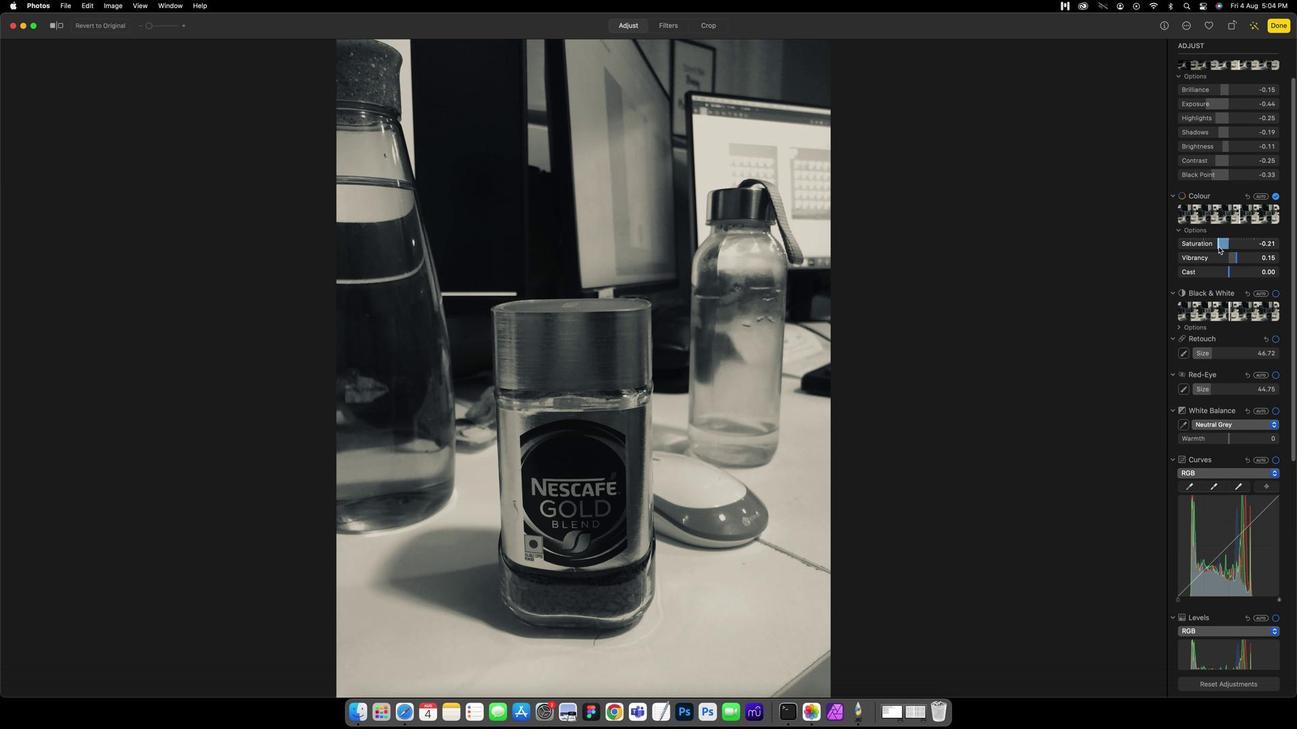 
Action: Mouse moved to (1220, 249)
Screenshot: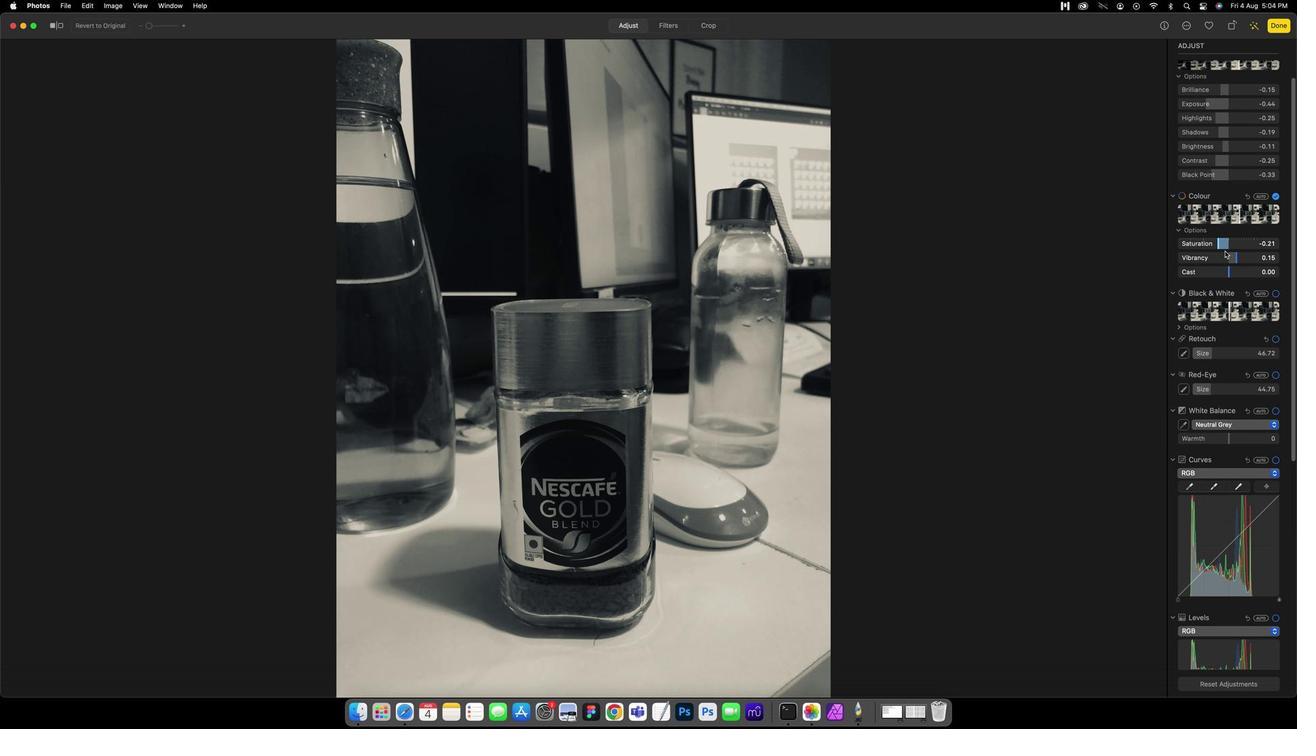 
Action: Mouse pressed left at (1220, 249)
Screenshot: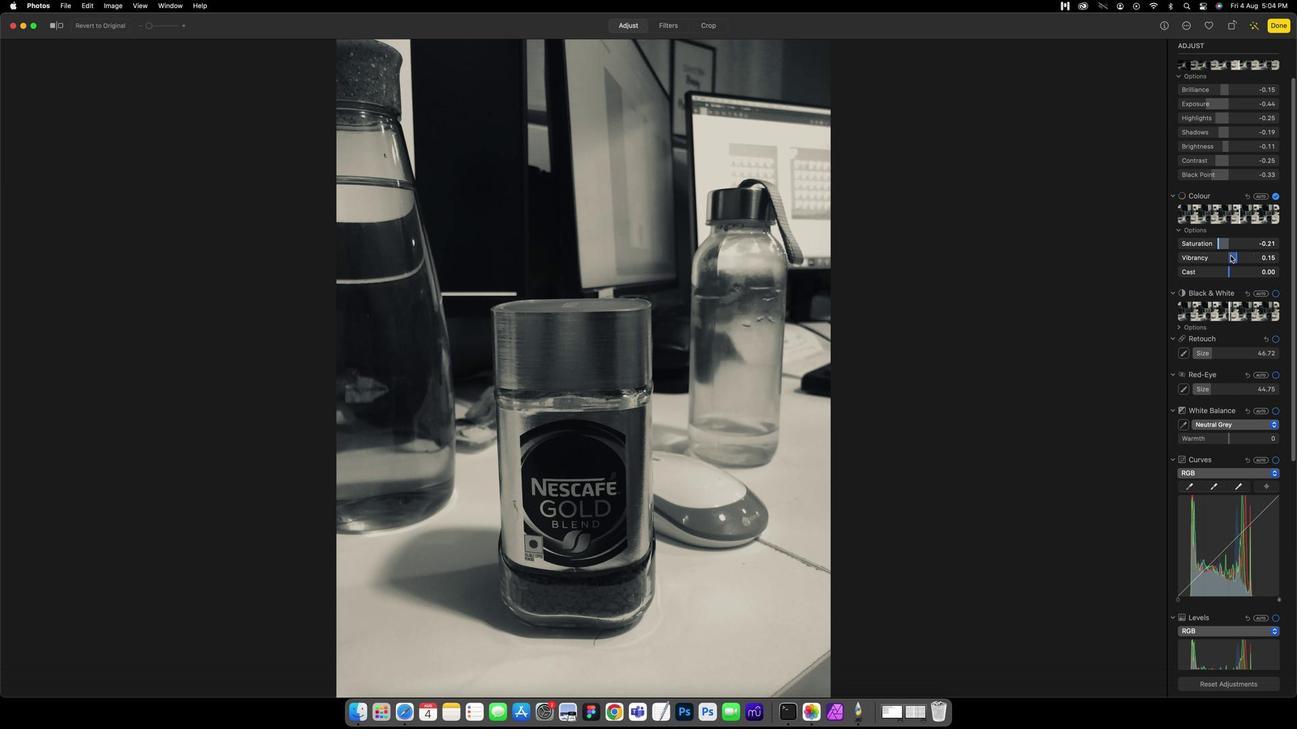 
Action: Mouse moved to (1223, 262)
Screenshot: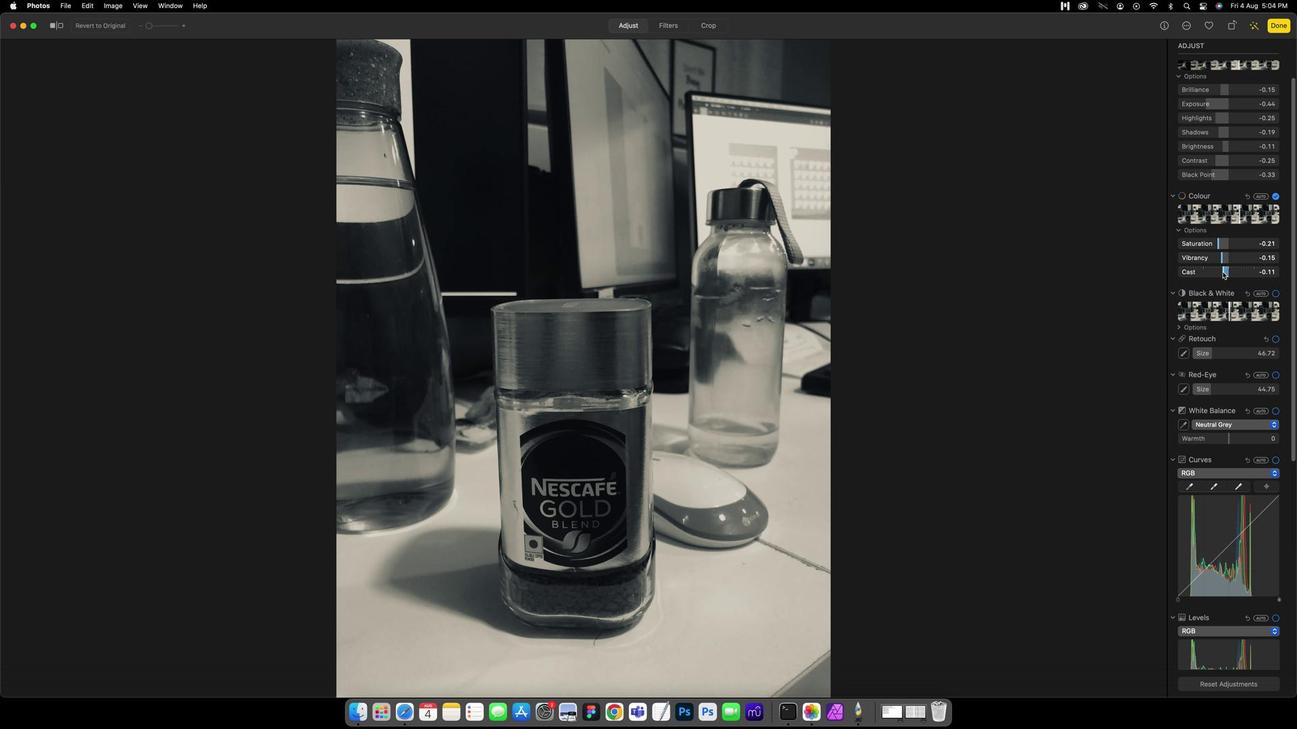 
Action: Mouse pressed left at (1223, 262)
Screenshot: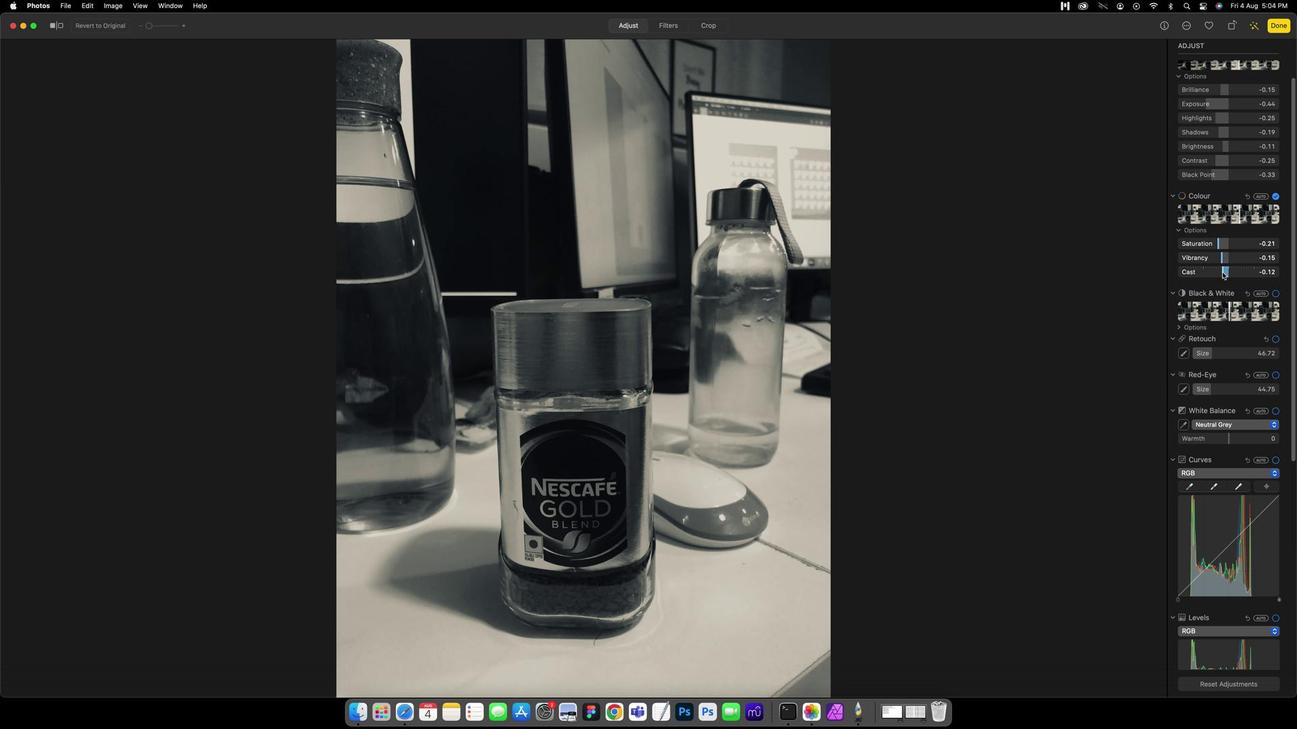 
Action: Mouse moved to (1215, 273)
Screenshot: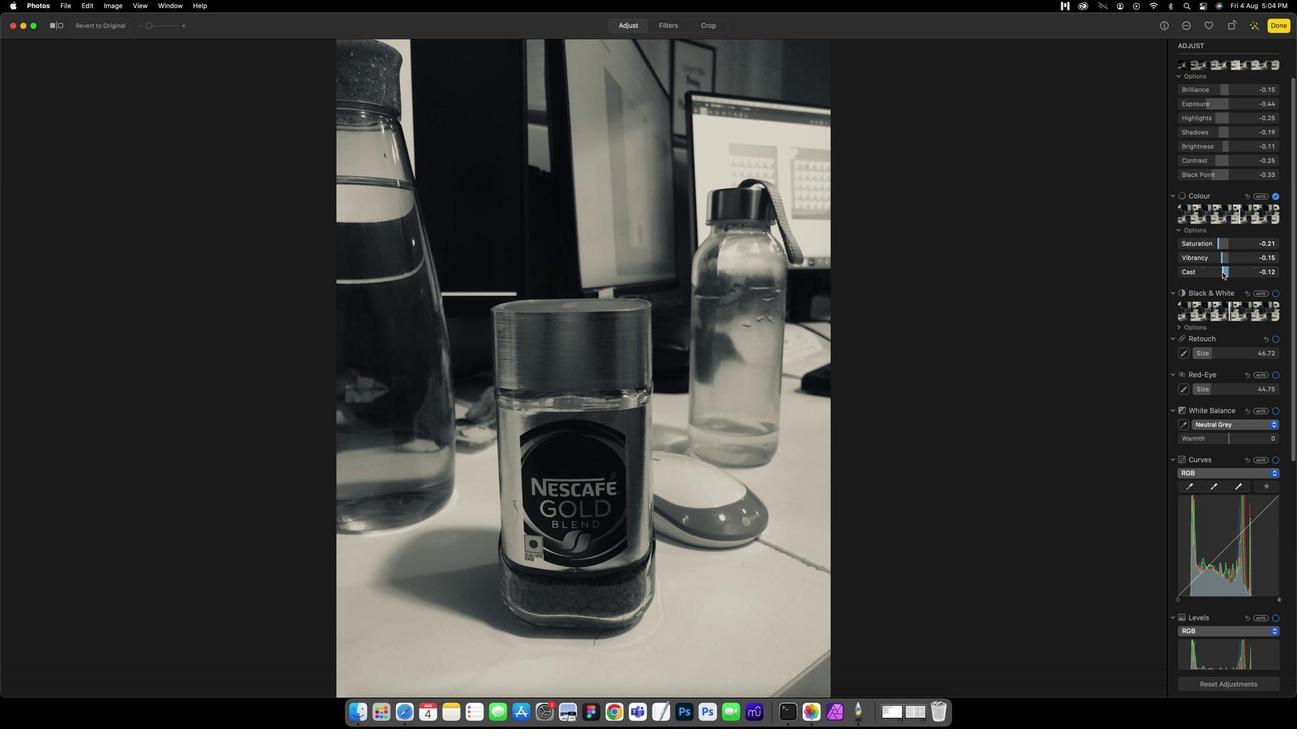 
Action: Mouse pressed left at (1215, 273)
Screenshot: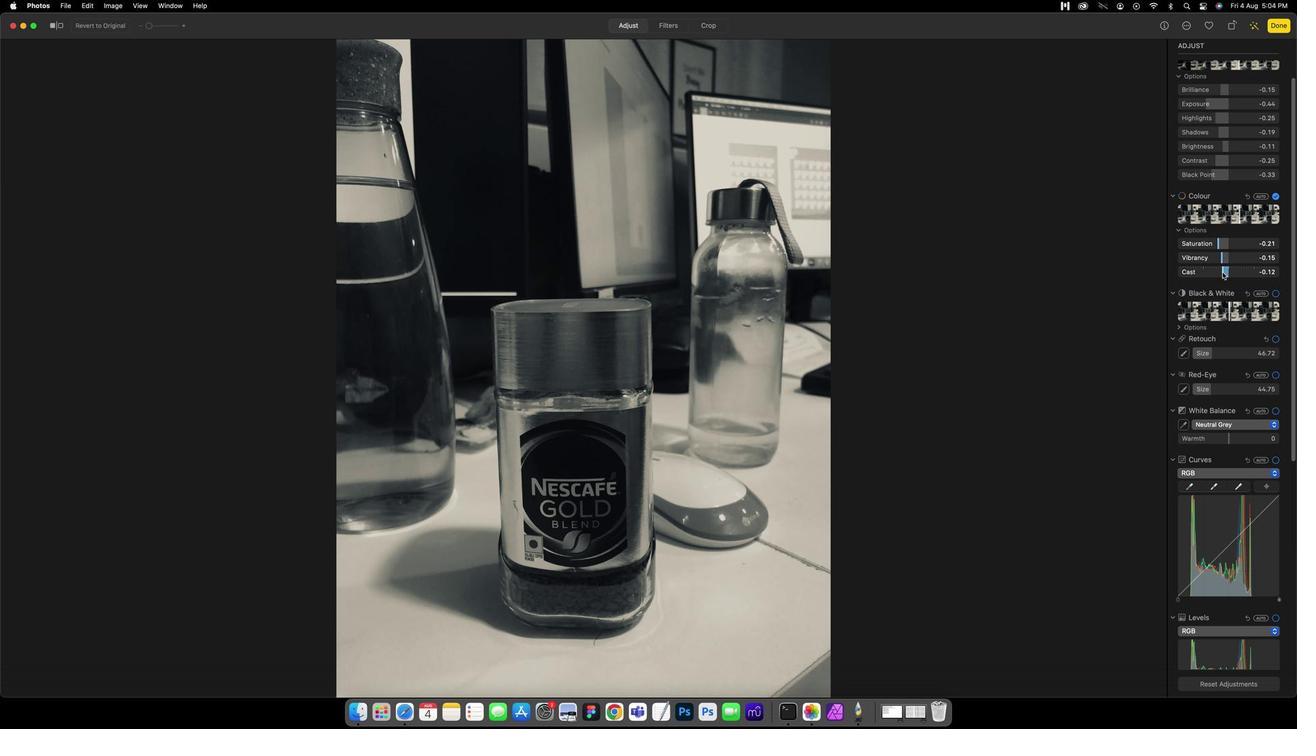 
Action: Mouse moved to (1209, 274)
Screenshot: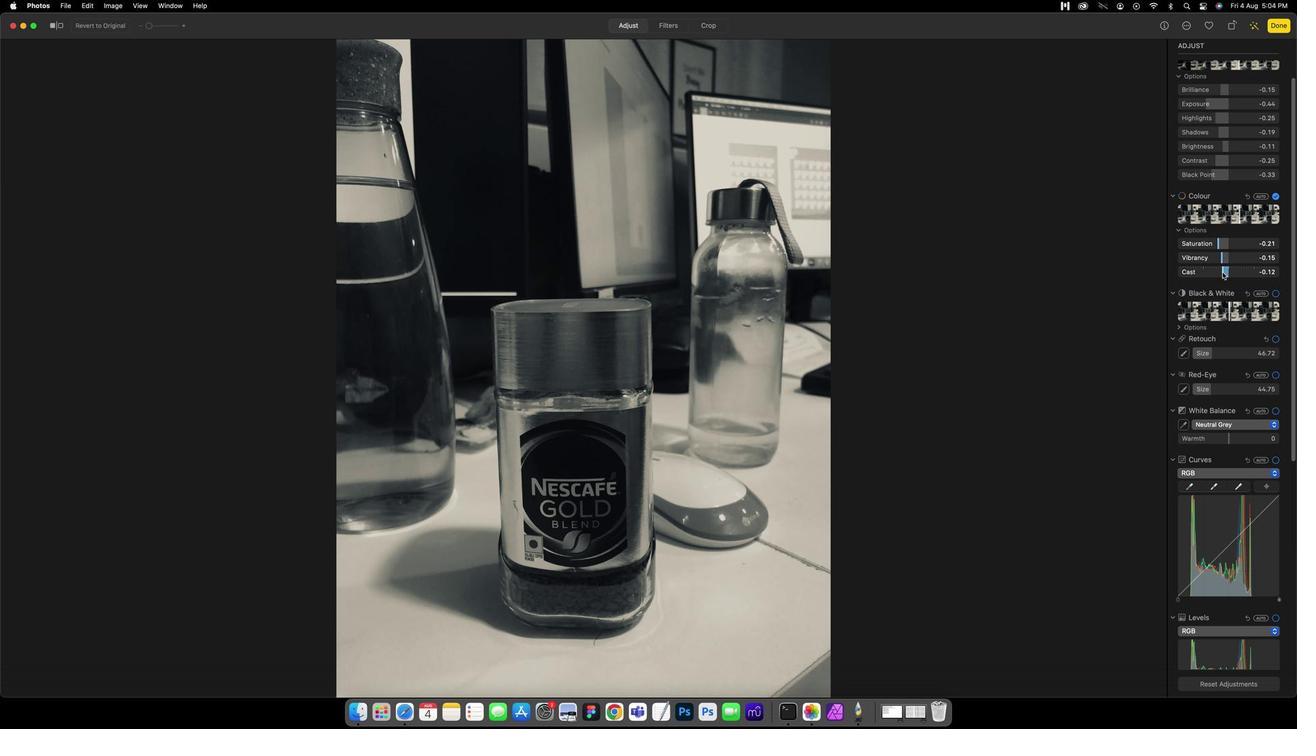 
Action: Mouse scrolled (1209, 274) with delta (29, 26)
Screenshot: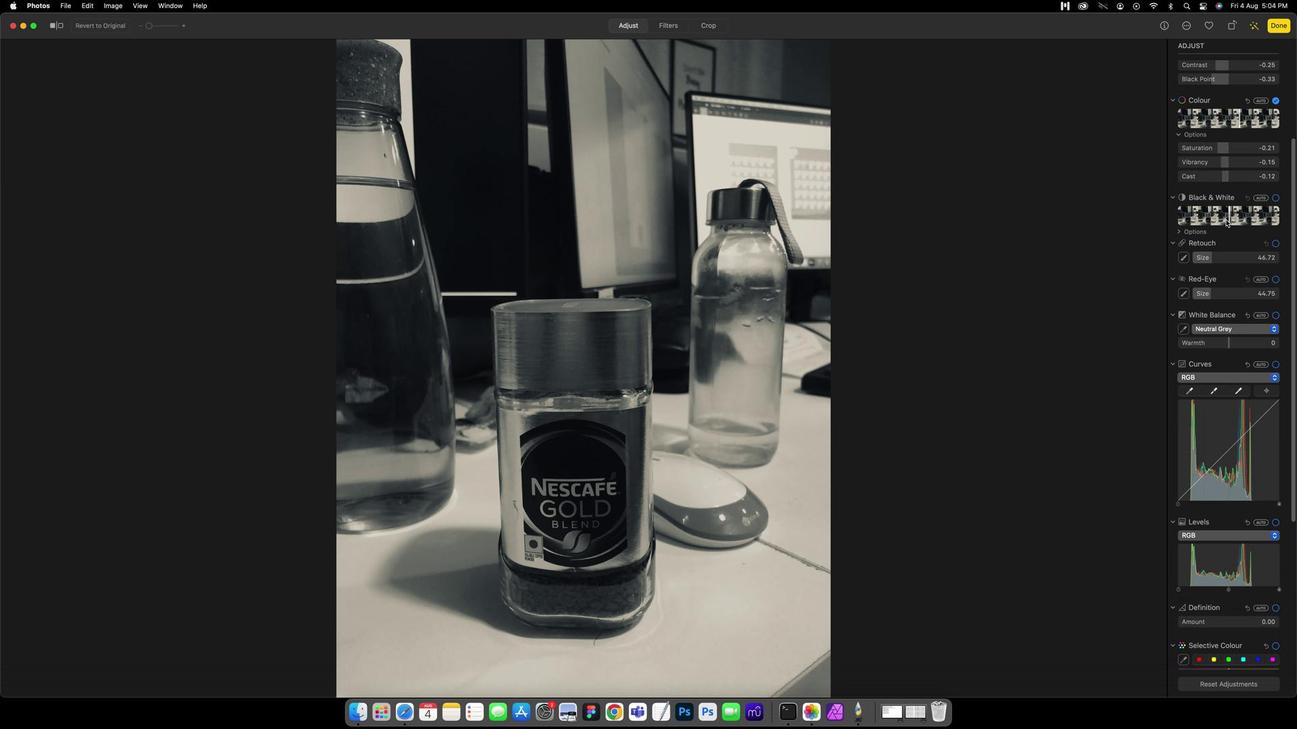 
Action: Mouse scrolled (1209, 274) with delta (29, 26)
Screenshot: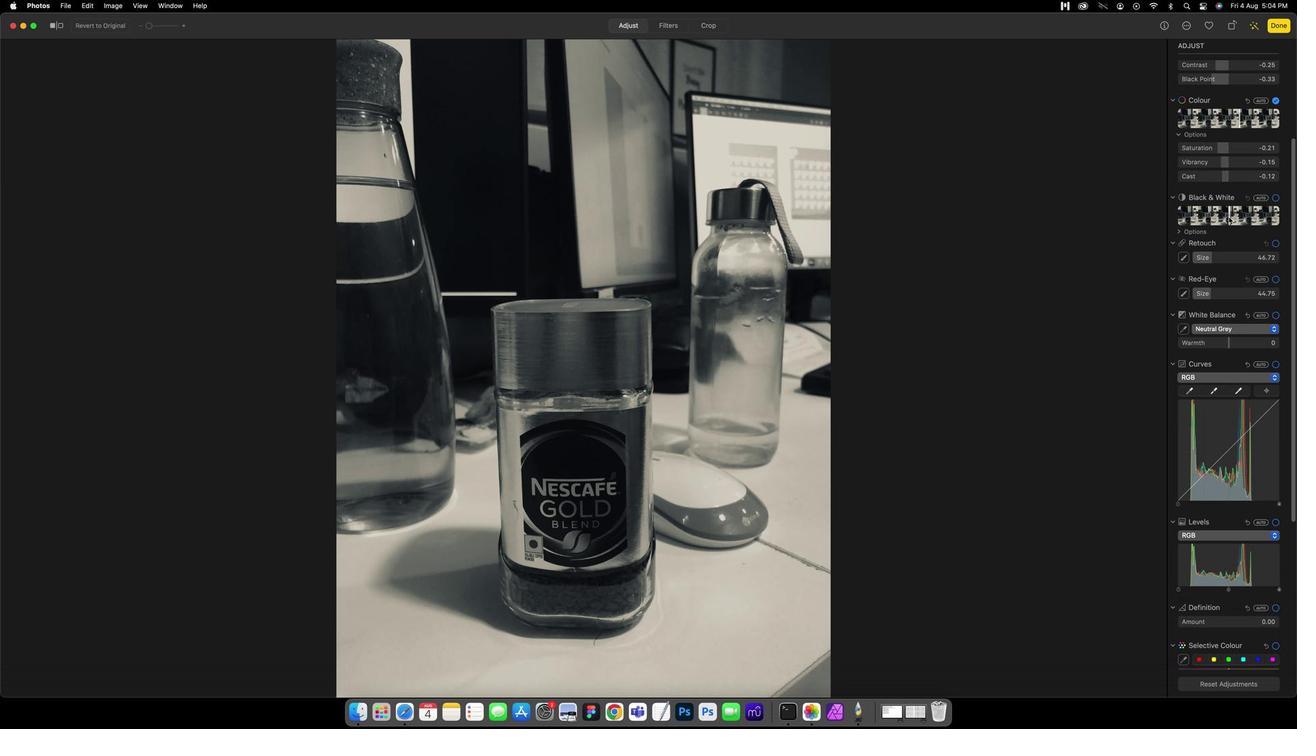 
Action: Mouse scrolled (1209, 274) with delta (29, 26)
Screenshot: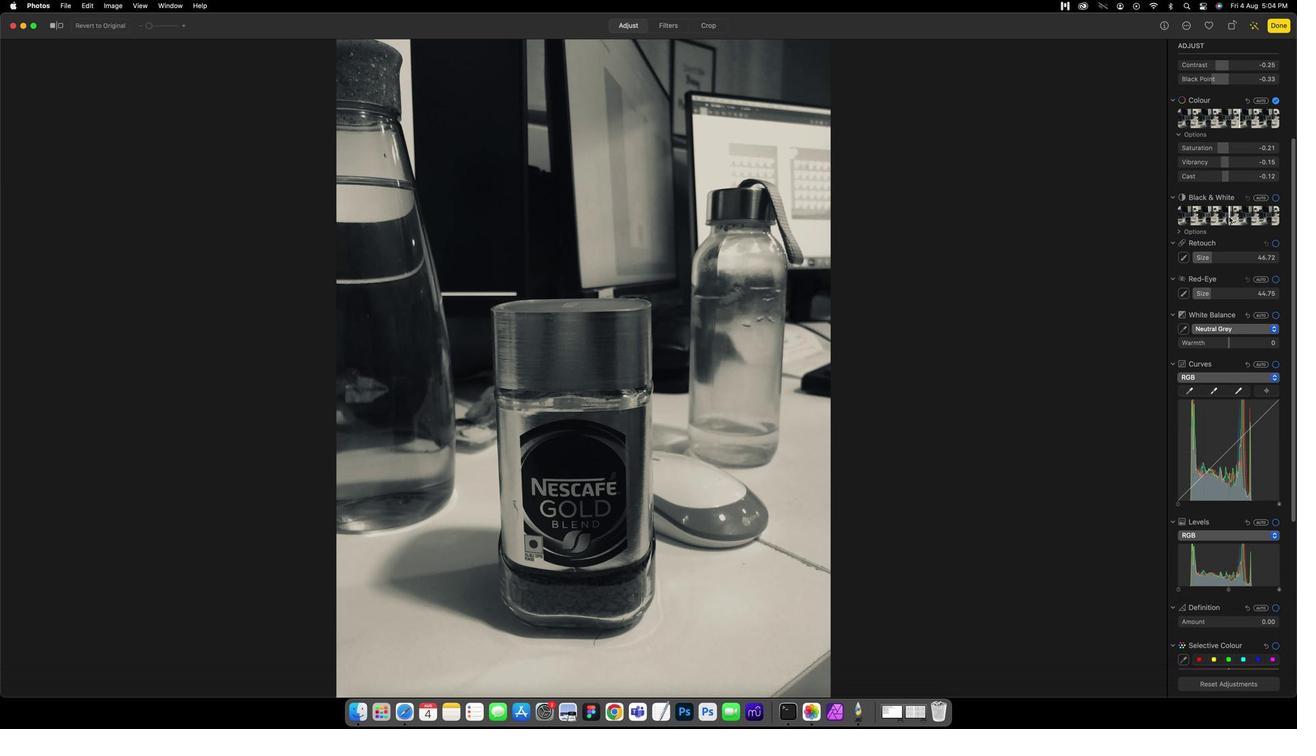 
Action: Mouse scrolled (1209, 274) with delta (29, 26)
Screenshot: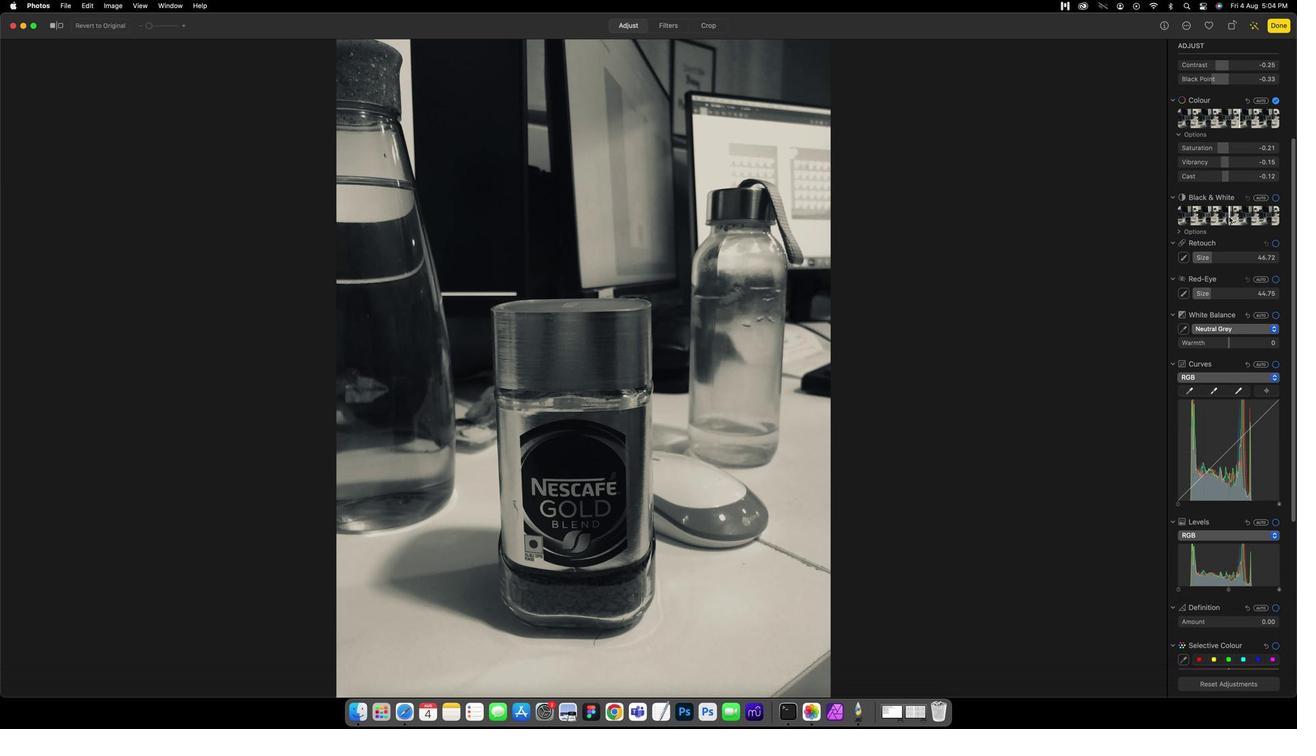 
Action: Mouse scrolled (1209, 274) with delta (29, 25)
Screenshot: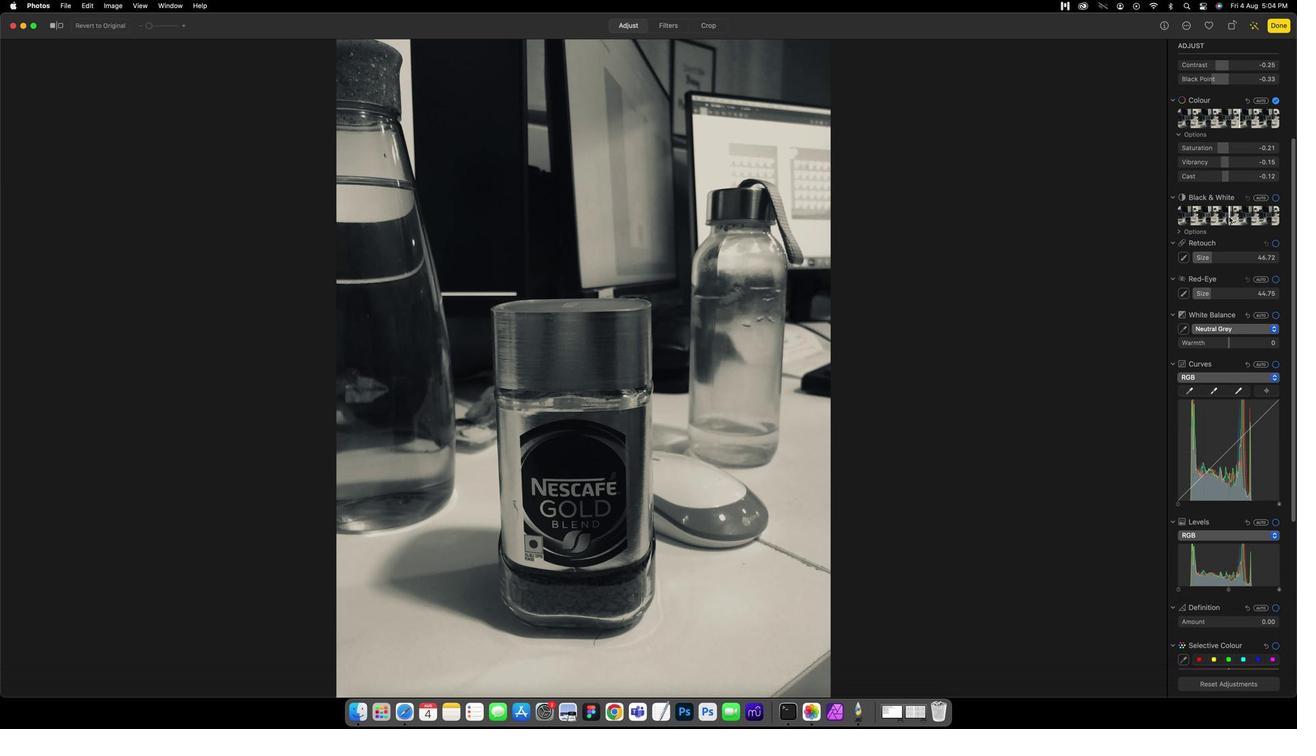 
Action: Mouse scrolled (1209, 274) with delta (29, 26)
Screenshot: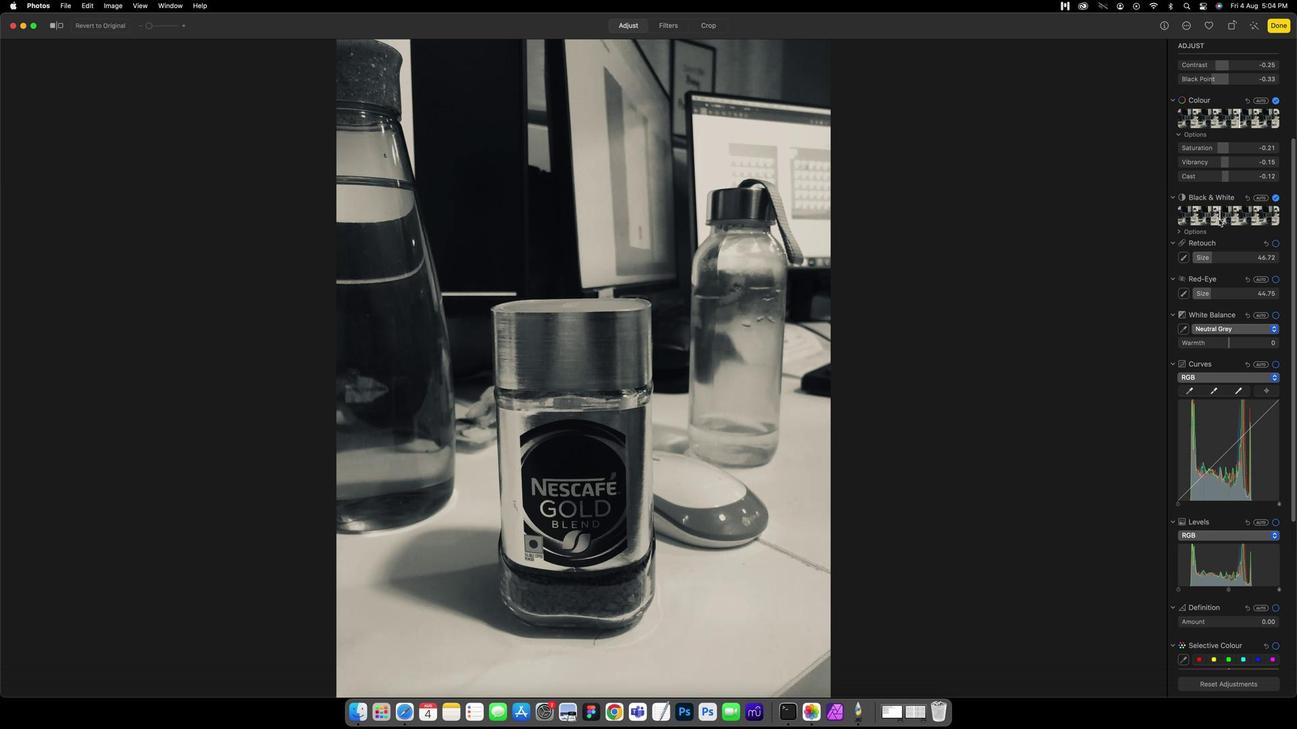 
Action: Mouse scrolled (1209, 274) with delta (29, 26)
Screenshot: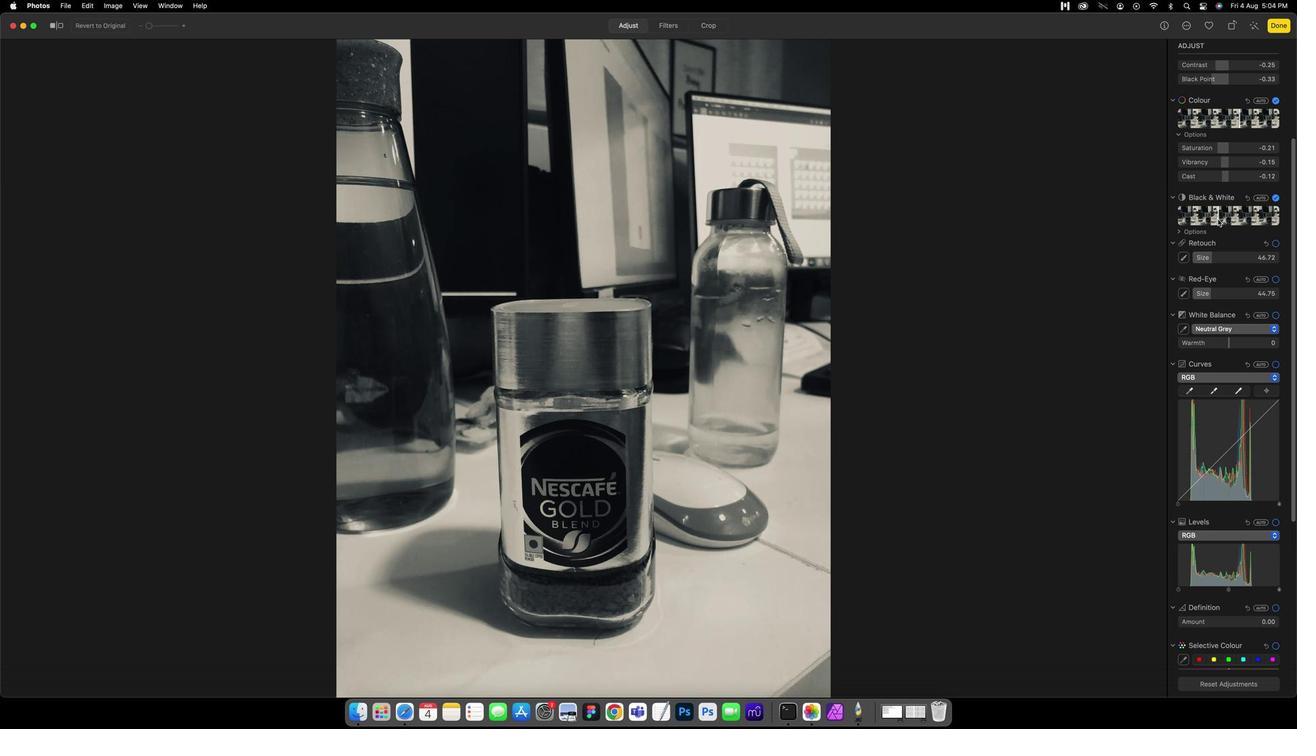 
Action: Mouse scrolled (1209, 274) with delta (29, 25)
Screenshot: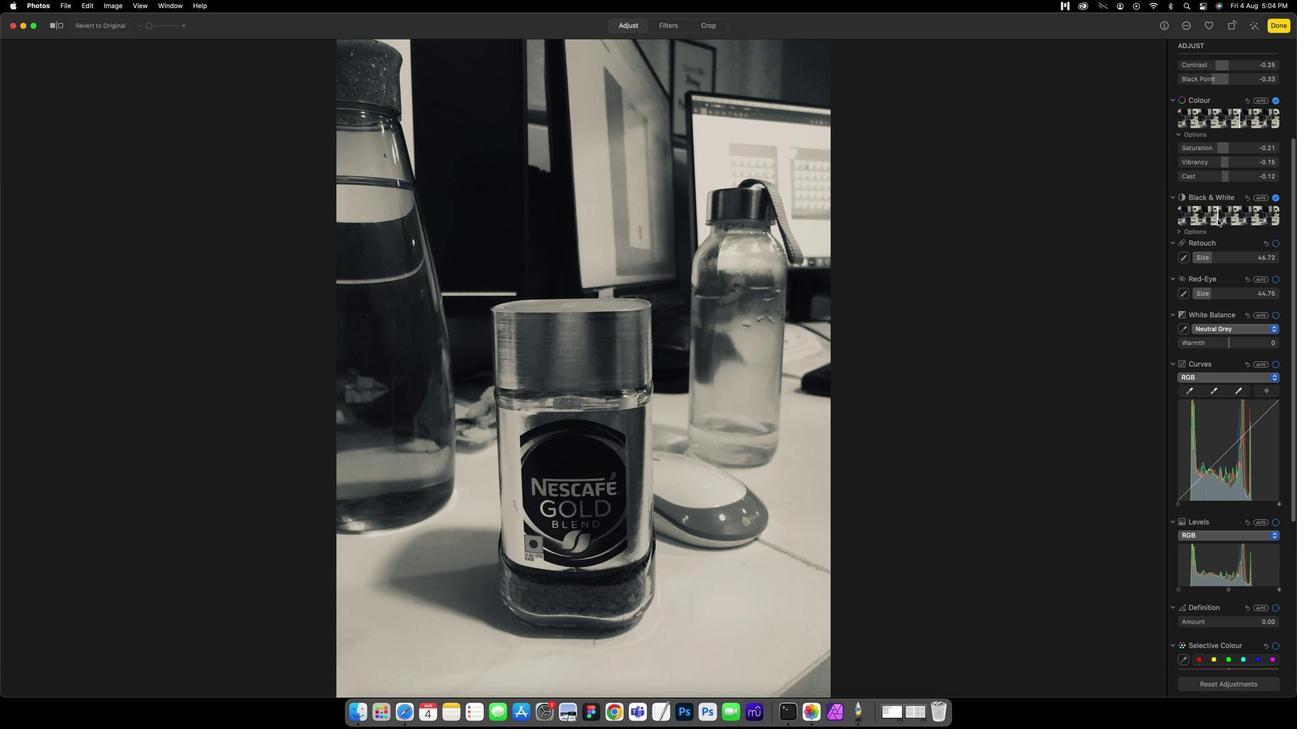 
Action: Mouse scrolled (1209, 274) with delta (29, 25)
Screenshot: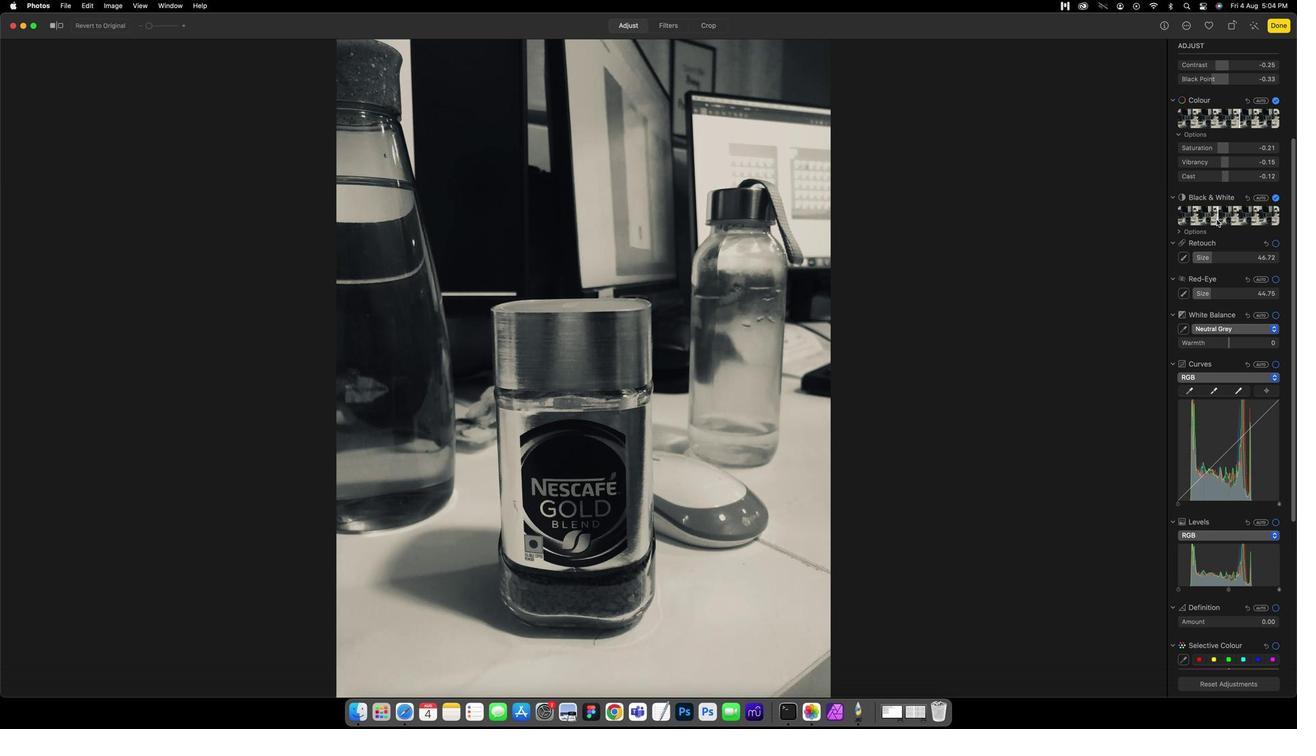 
Action: Mouse moved to (1216, 224)
Screenshot: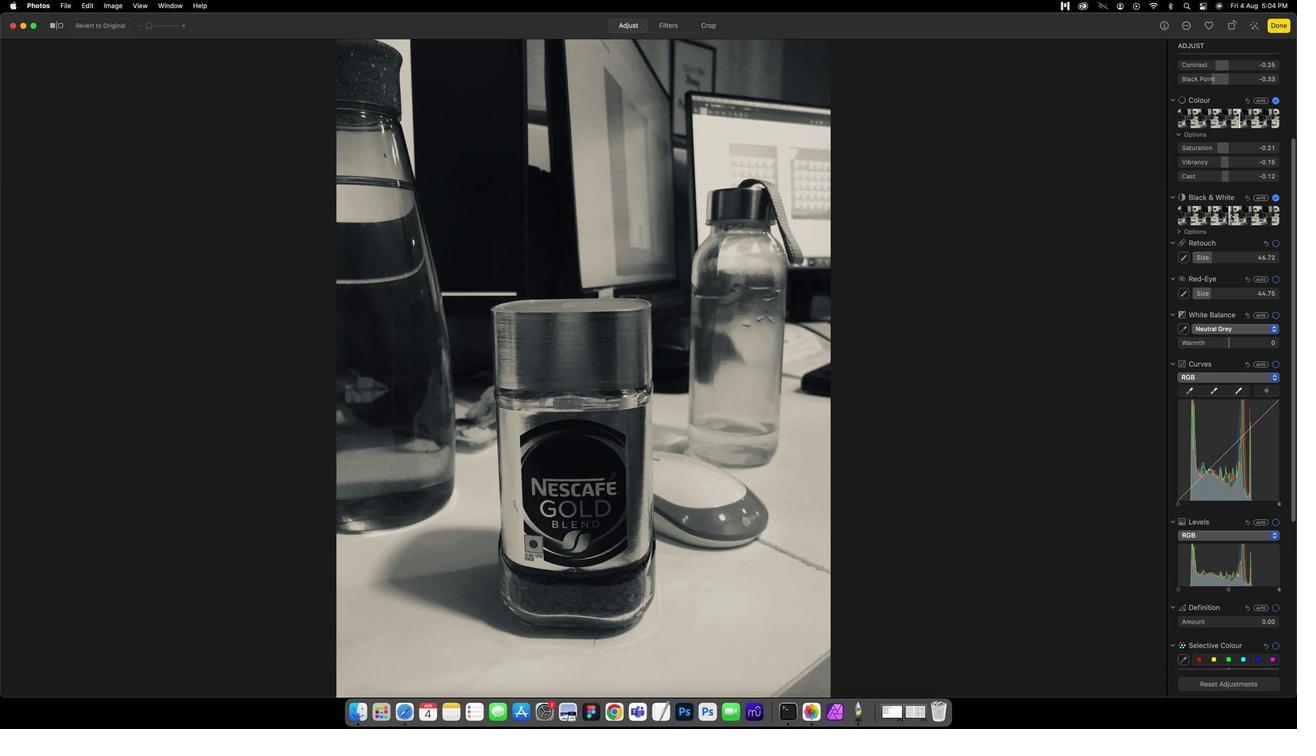 
Action: Mouse pressed left at (1216, 224)
Screenshot: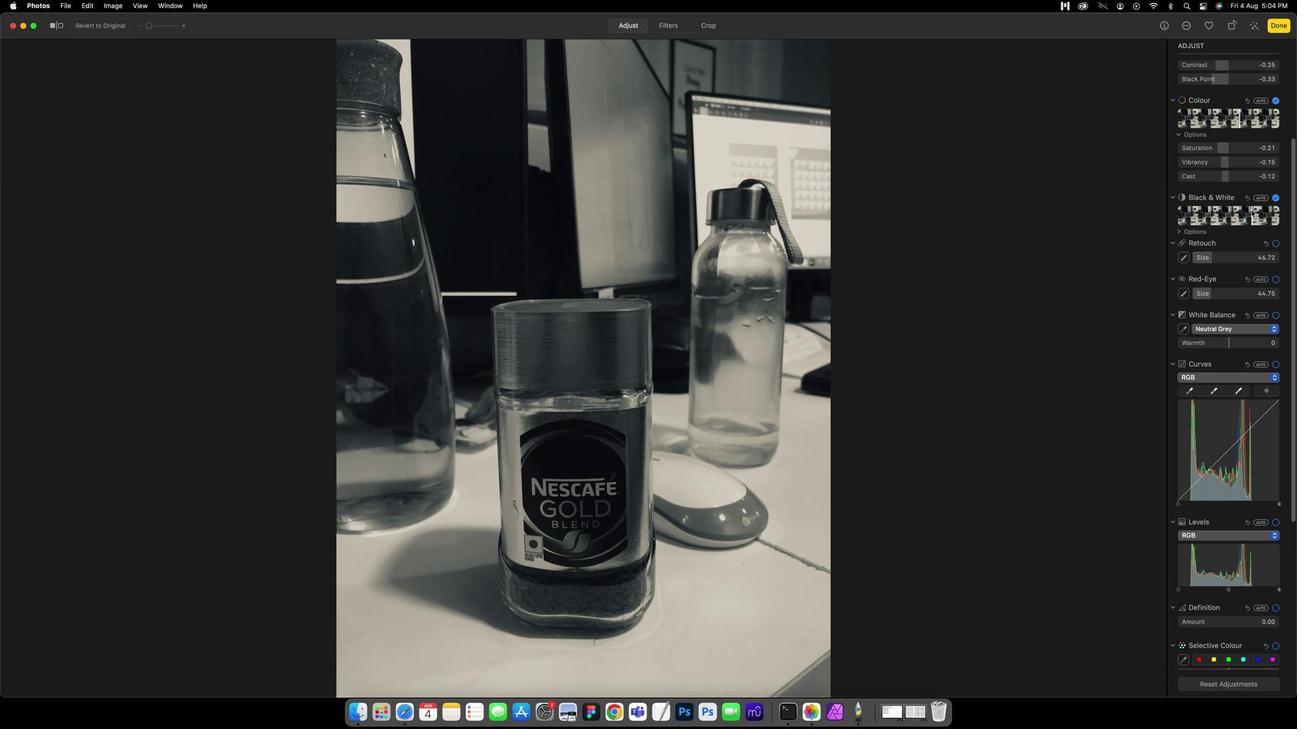 
Action: Mouse moved to (1259, 48)
Screenshot: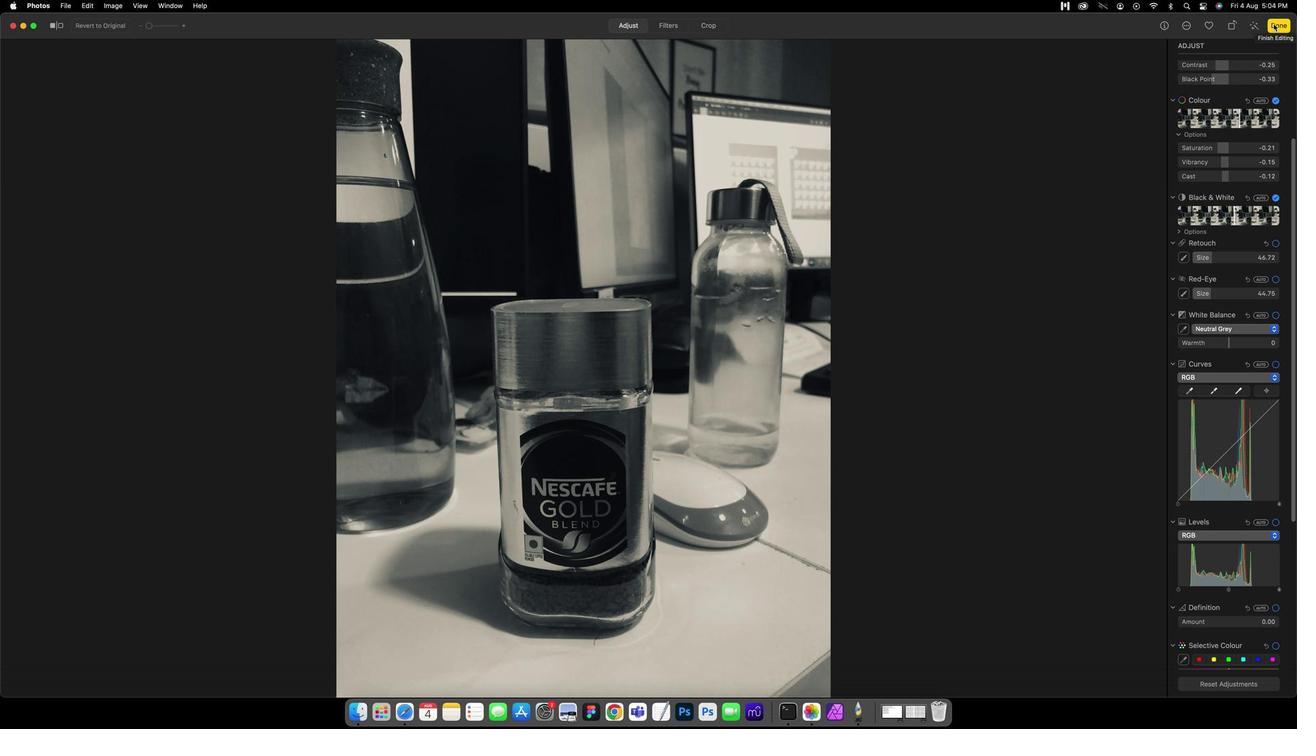 
Action: Mouse pressed left at (1259, 48)
Screenshot: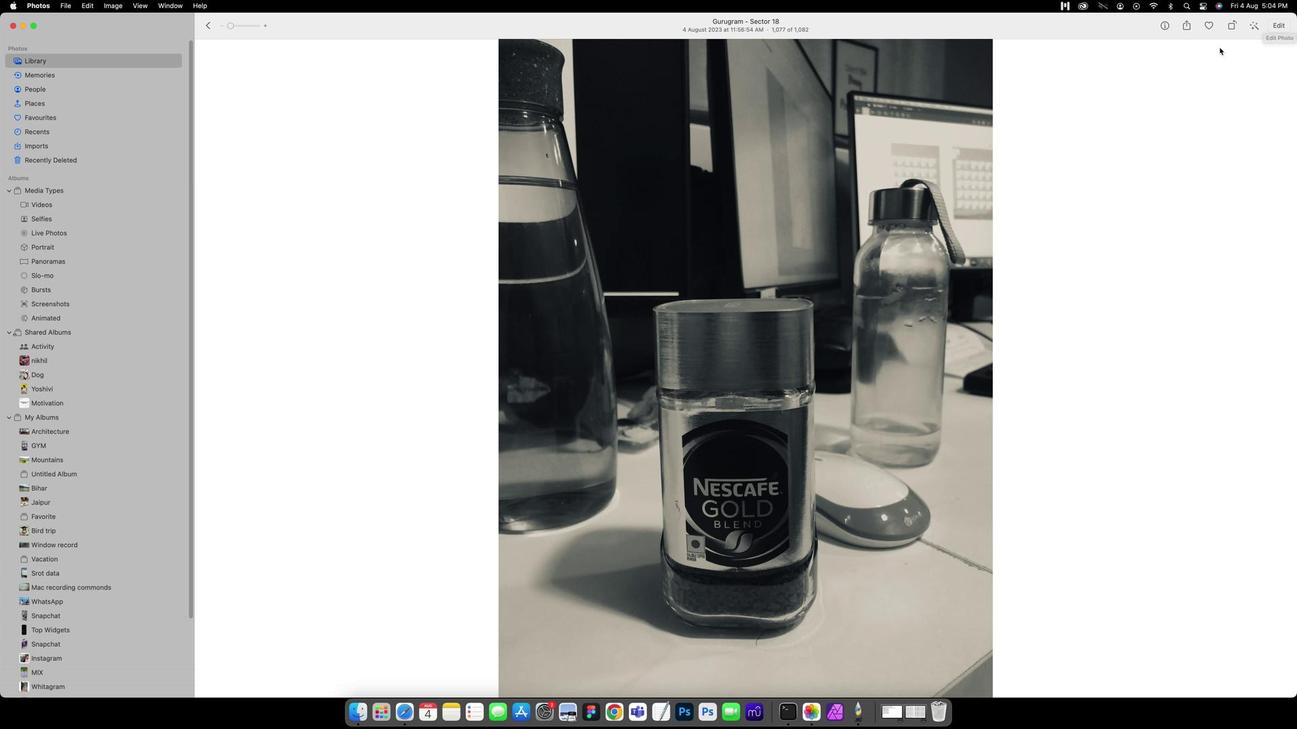 
Action: Mouse moved to (1192, 89)
Screenshot: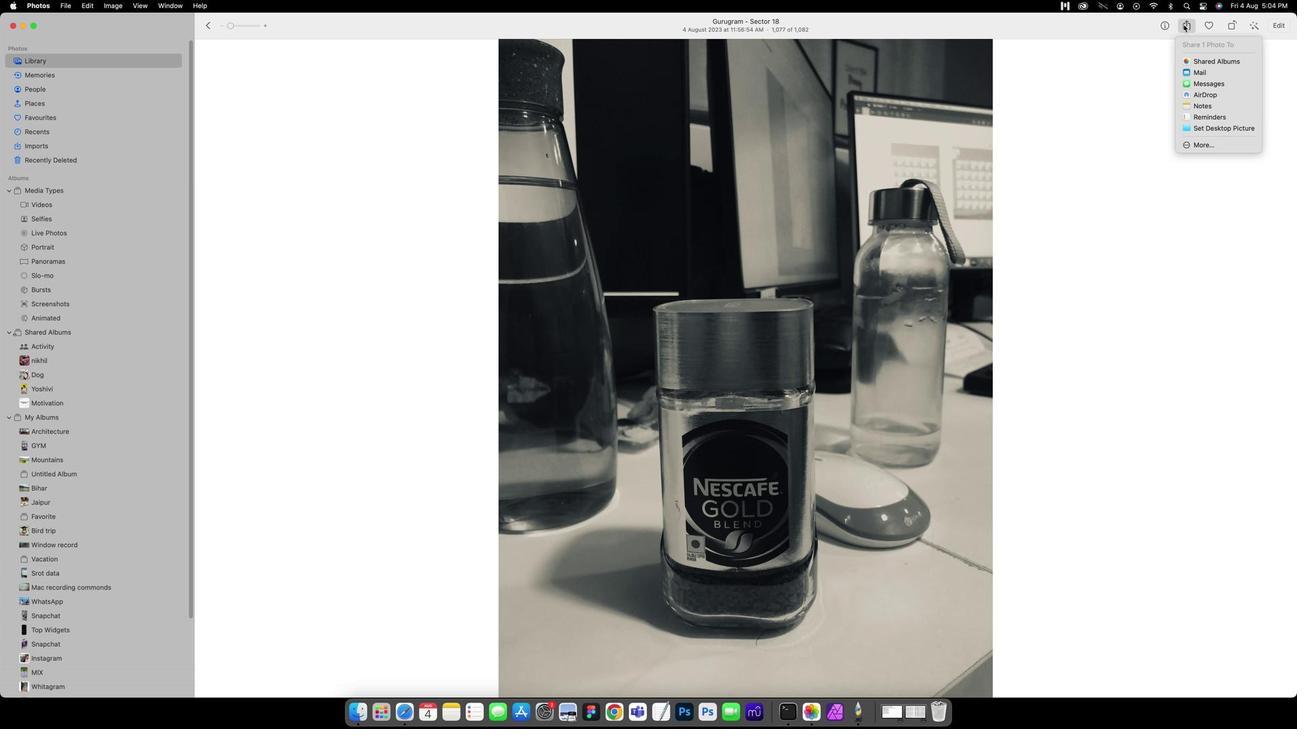 
Action: Mouse pressed left at (1192, 89)
Screenshot: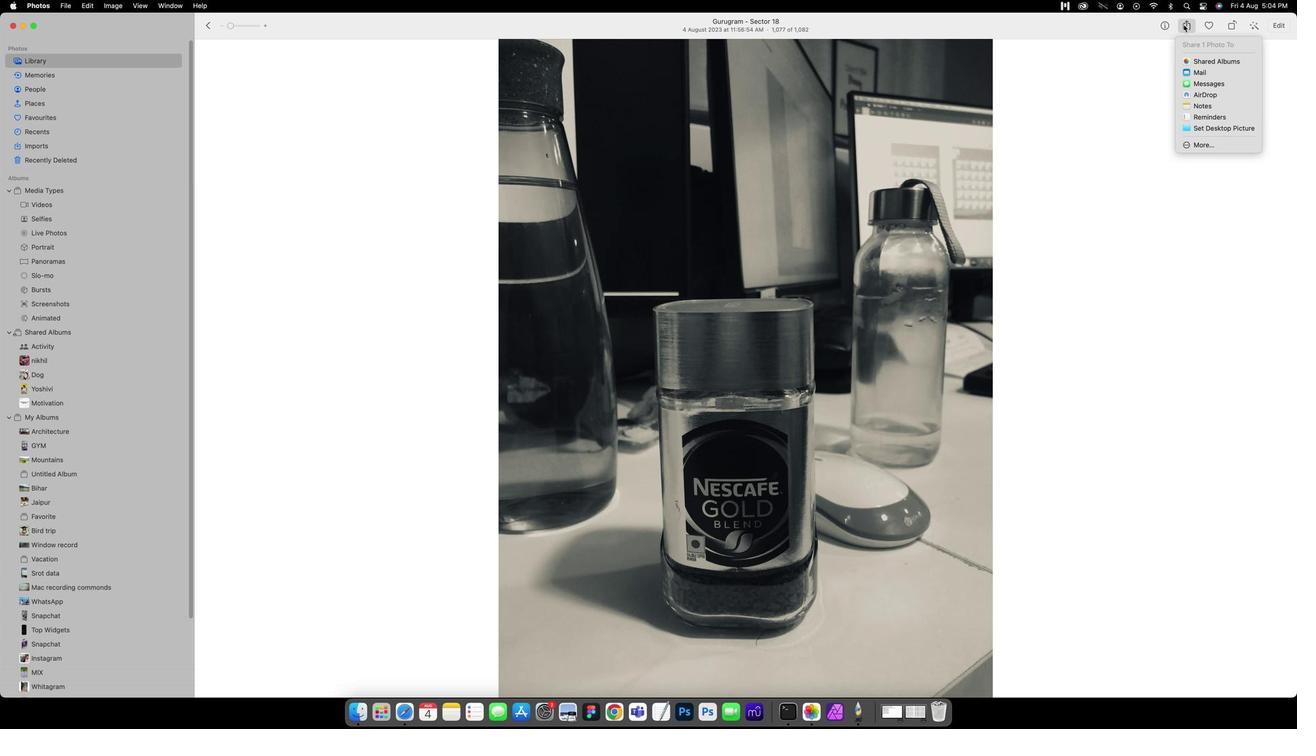 
Action: Mouse moved to (1172, 49)
Screenshot: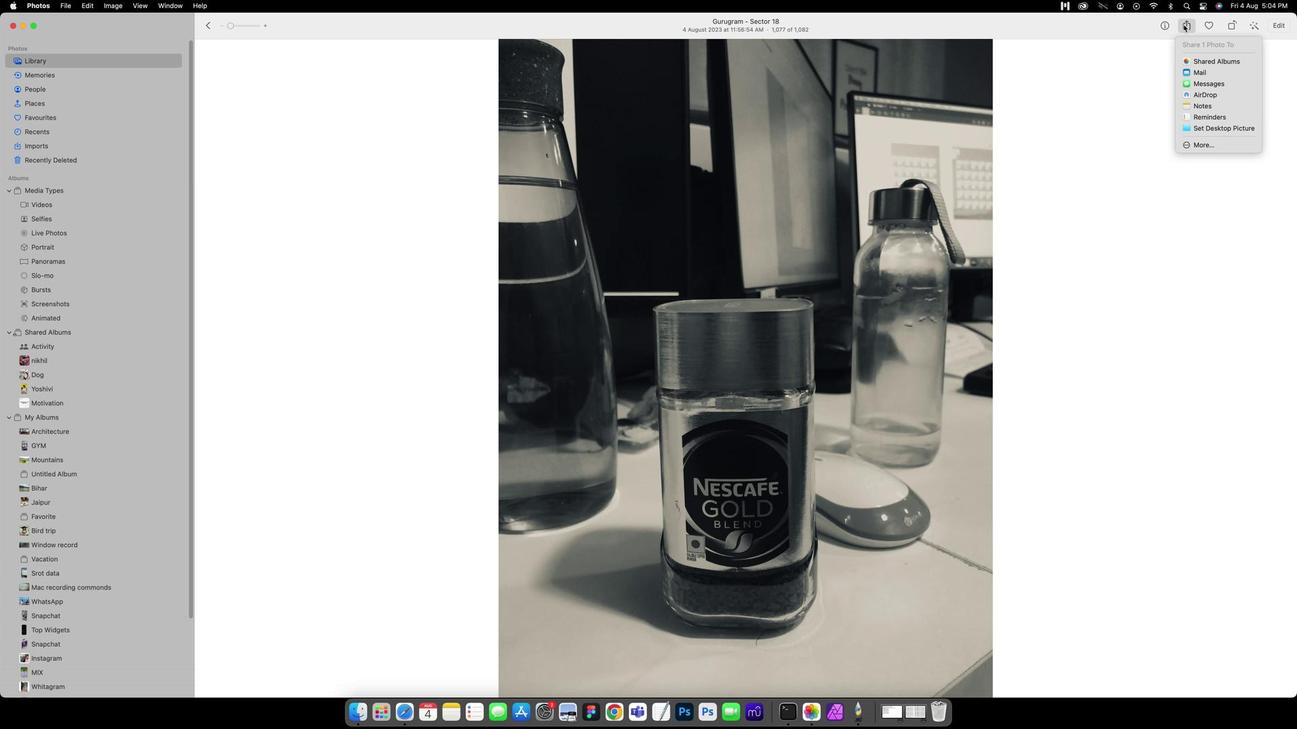 
Action: Mouse pressed left at (1172, 49)
Screenshot: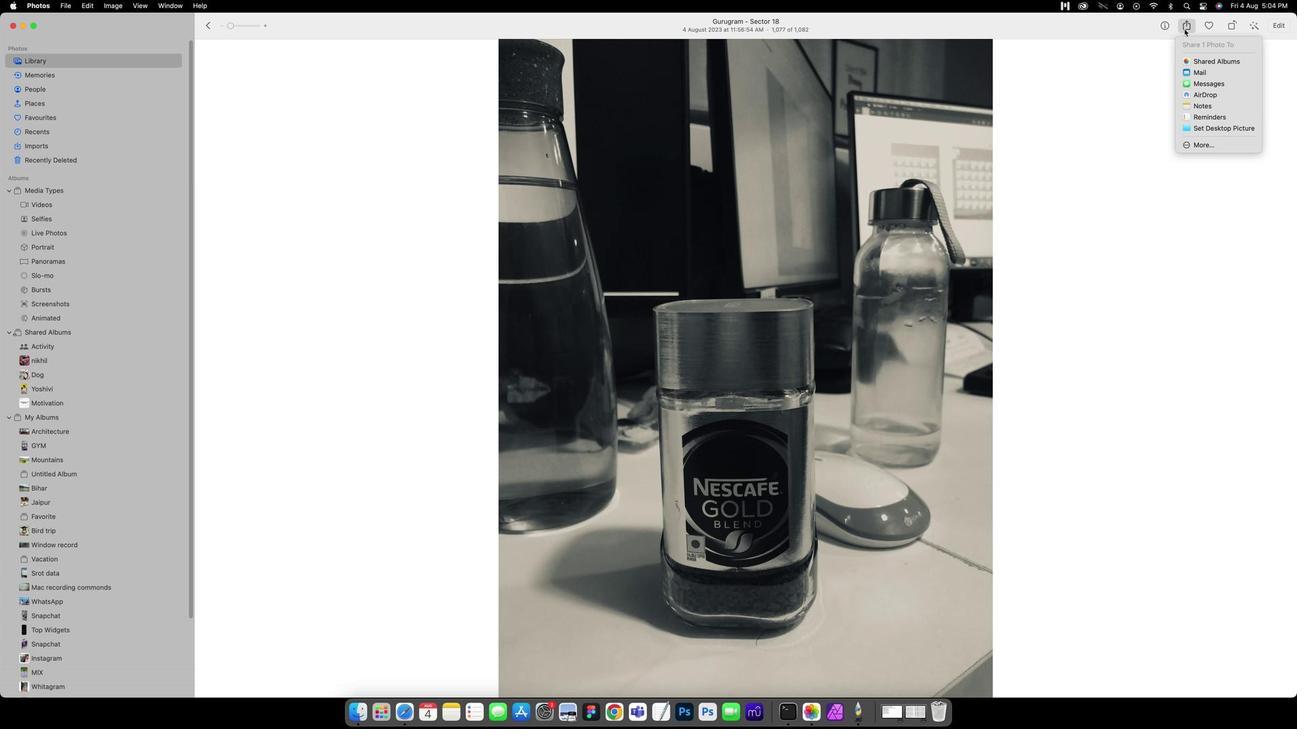 
Action: Mouse moved to (1187, 110)
Screenshot: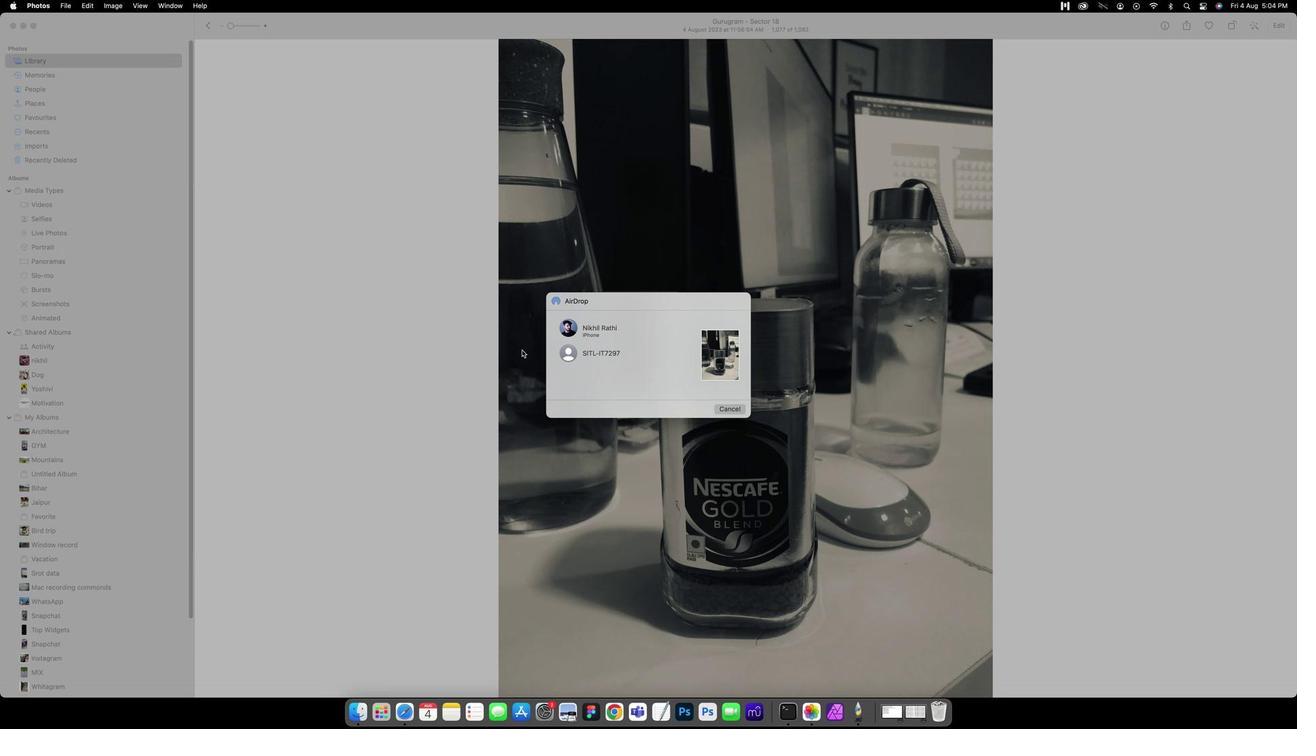 
Action: Mouse pressed left at (1187, 110)
Screenshot: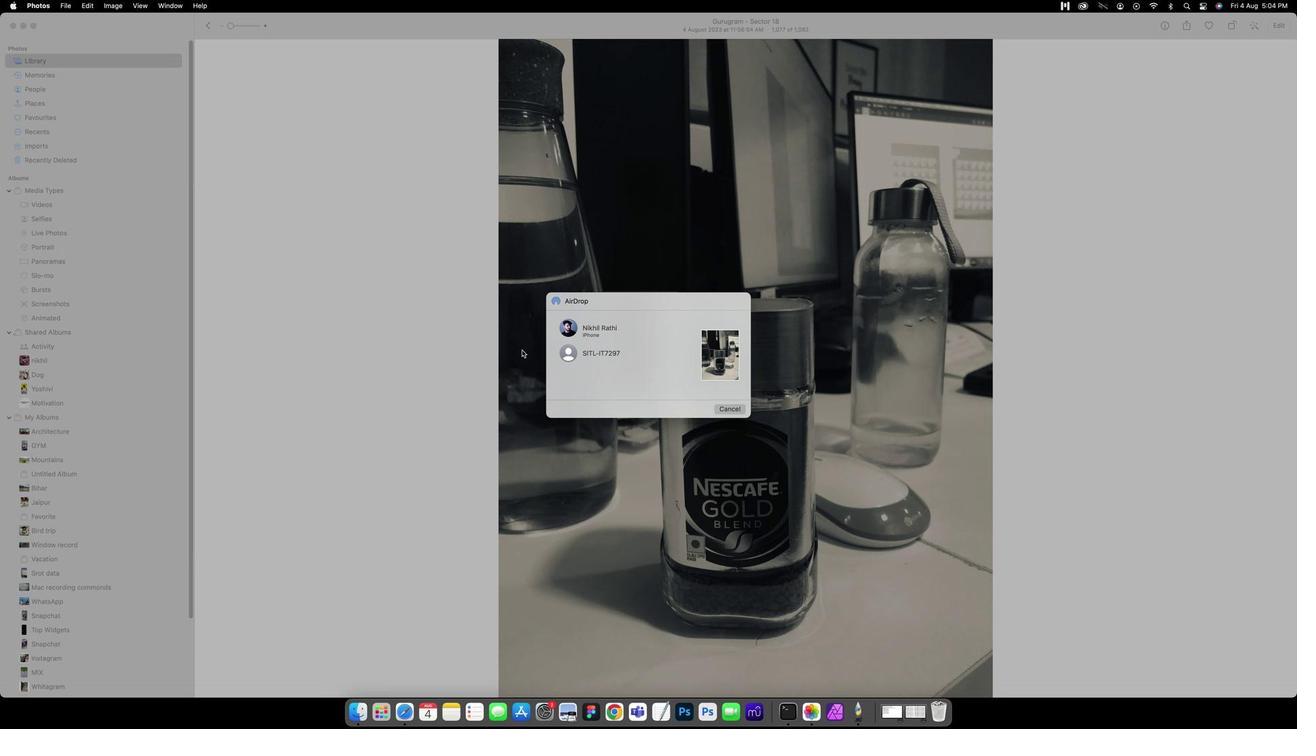 
Action: Mouse moved to (575, 325)
Screenshot: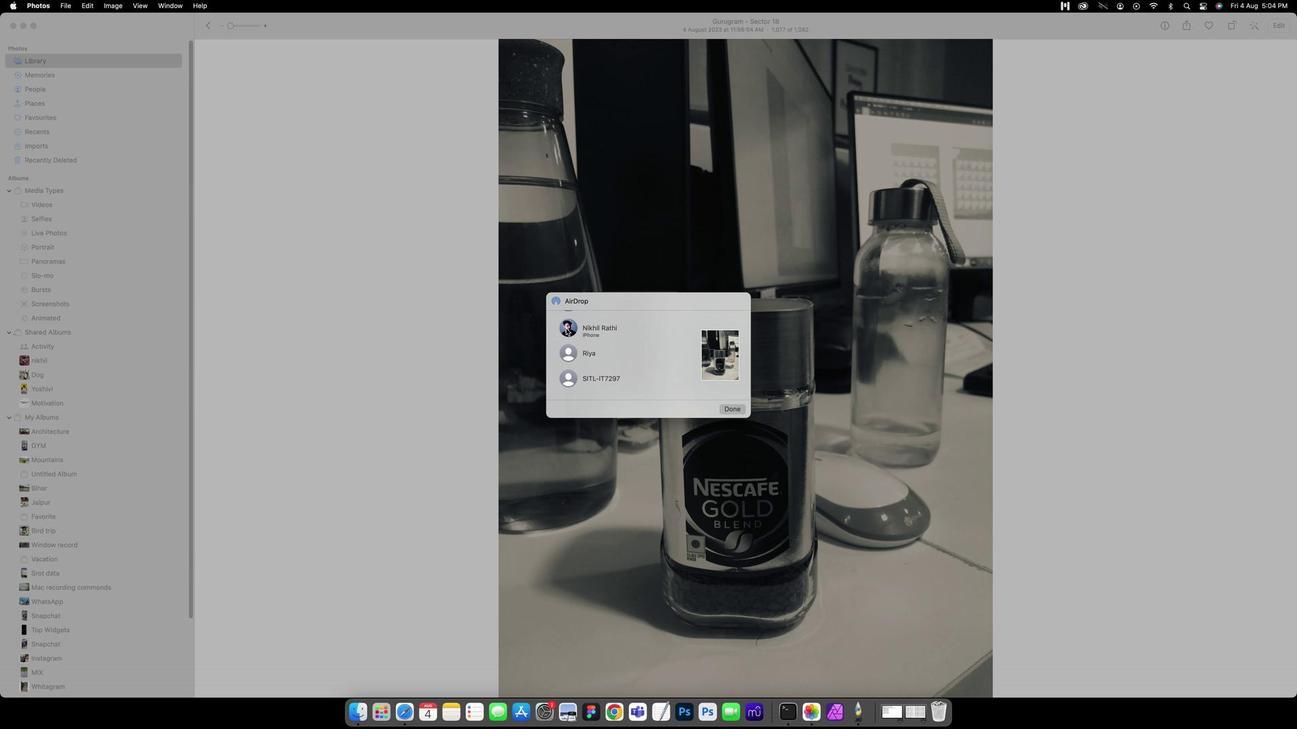 
Action: Mouse pressed left at (575, 325)
Screenshot: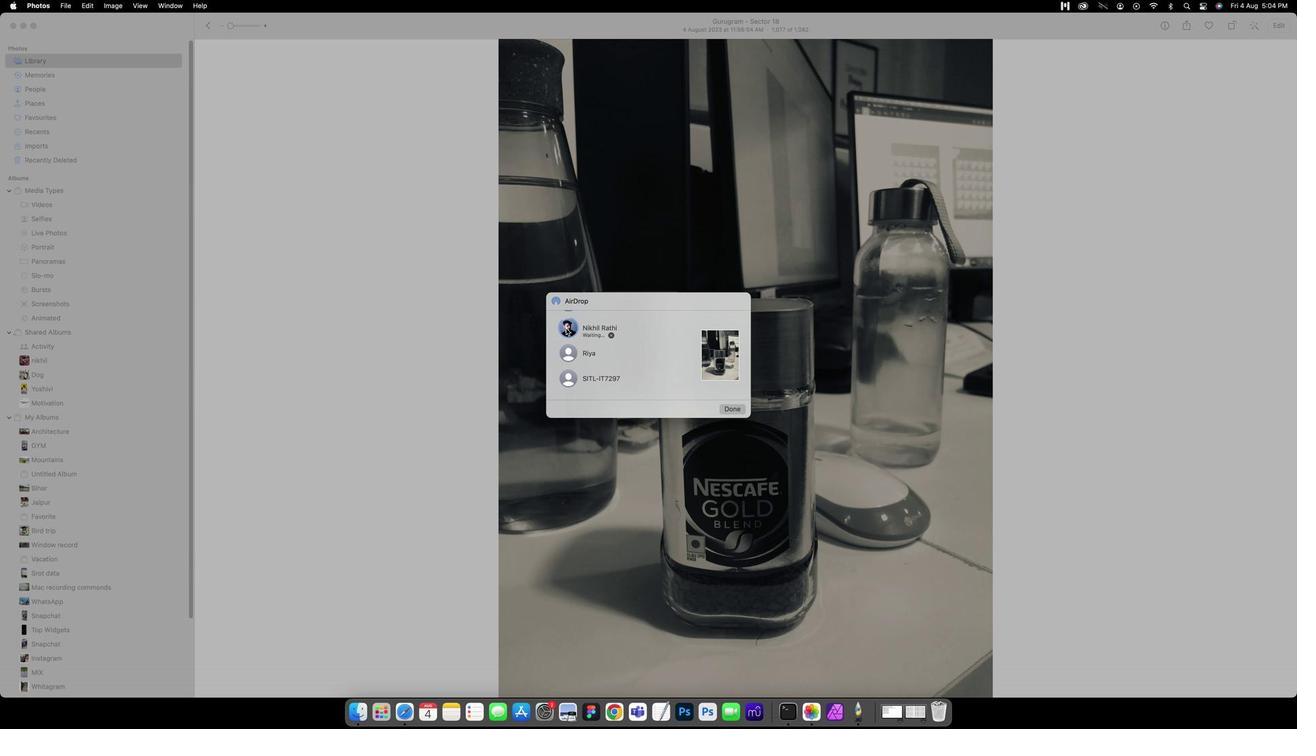 
Action: Mouse pressed left at (575, 325)
Screenshot: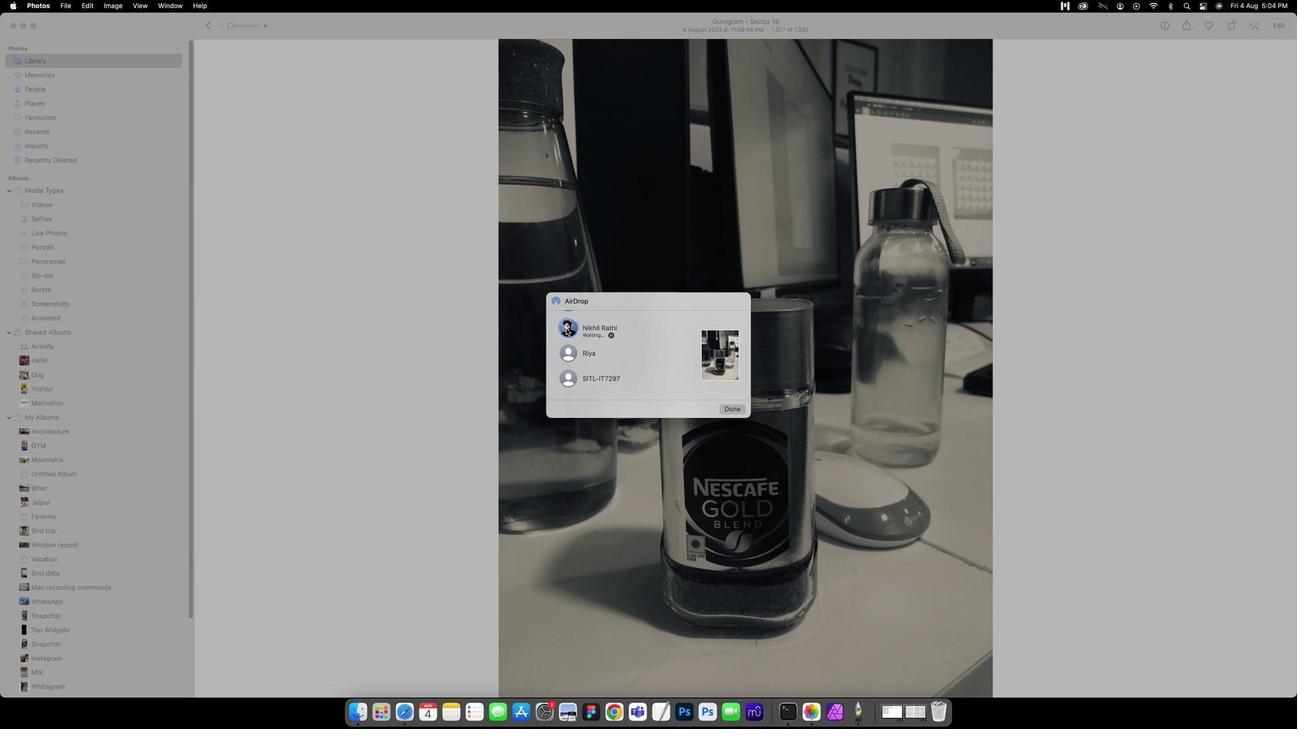 
